 Task: Add an event with the title Performance Improvement Plan Progress Check, date '2024/04/14', time 8:50 AM to 10:50 AMand add a description: During the Quality Assurance Check, a dedicated team or quality assurance professionals will conduct a comprehensive assessment of the project against predetermined quality criteria. The team will review various aspects, including project documentation, processes, methodologies, and actual deliverables, to ensure they meet the defined quality standards.Select event color  Banana . Add location for the event as: Johannesburg, South Africa, logged in from the account softage.4@softage.netand send the event invitation to softage.5@softage.net and softage.6@softage.net. Set a reminder for the event Daily
Action: Mouse moved to (75, 110)
Screenshot: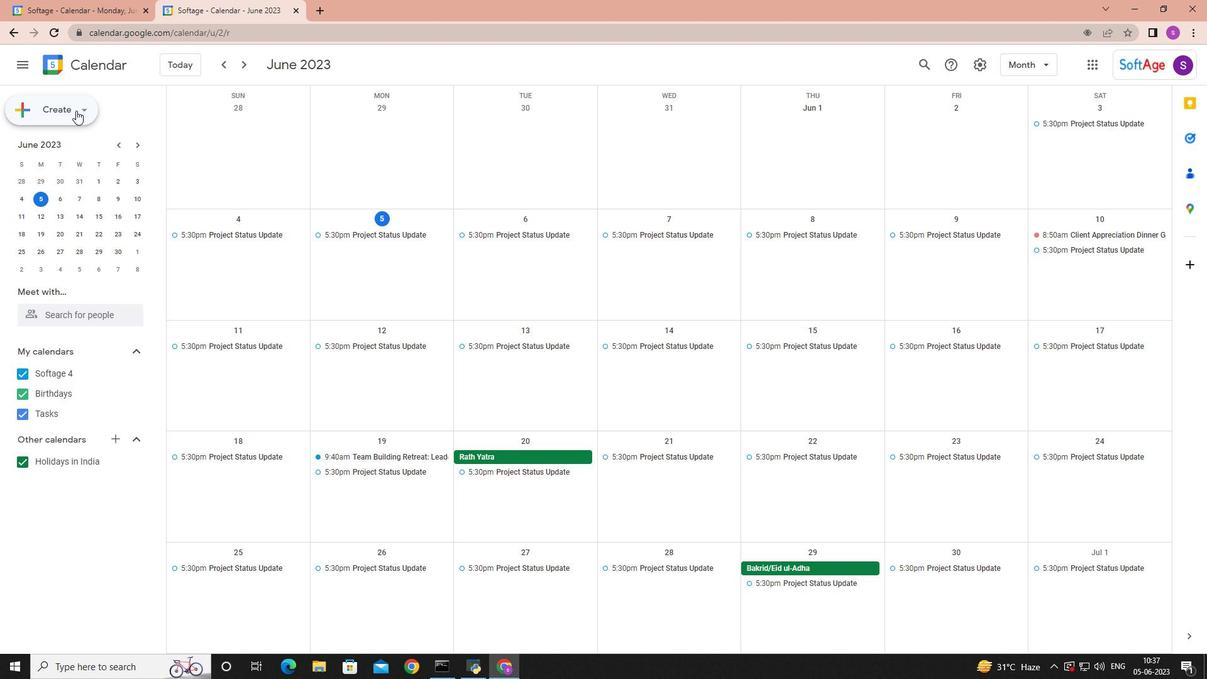 
Action: Mouse pressed left at (75, 110)
Screenshot: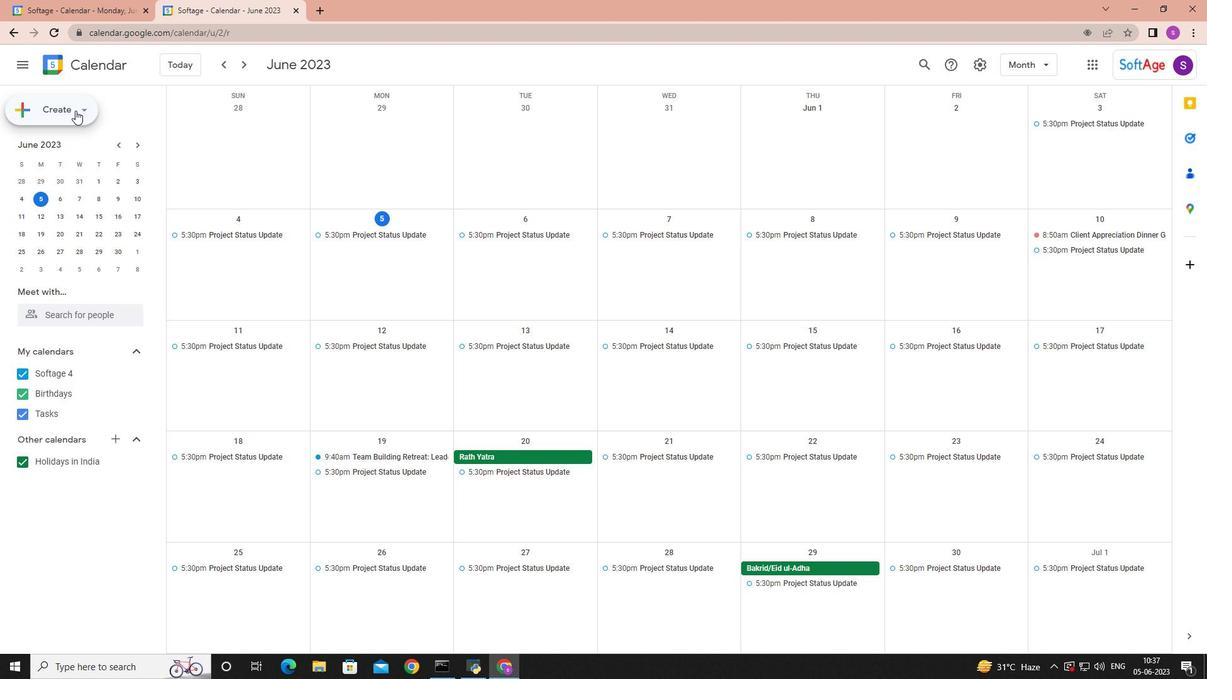 
Action: Mouse moved to (67, 137)
Screenshot: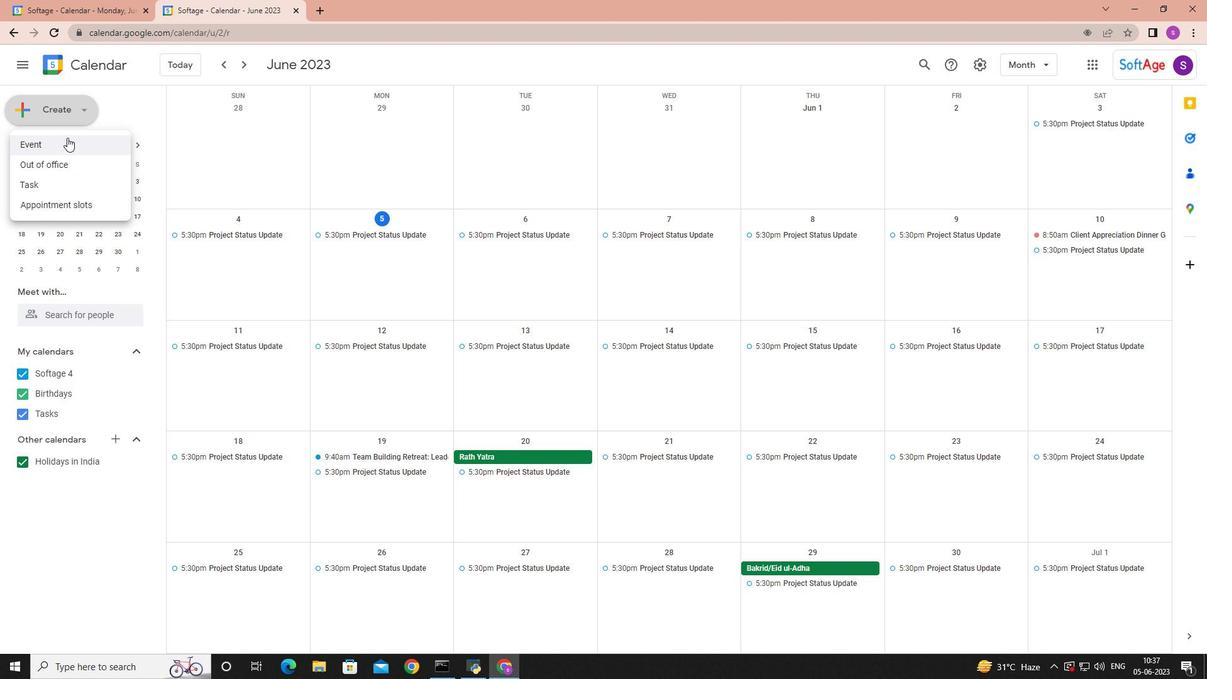 
Action: Mouse pressed left at (67, 137)
Screenshot: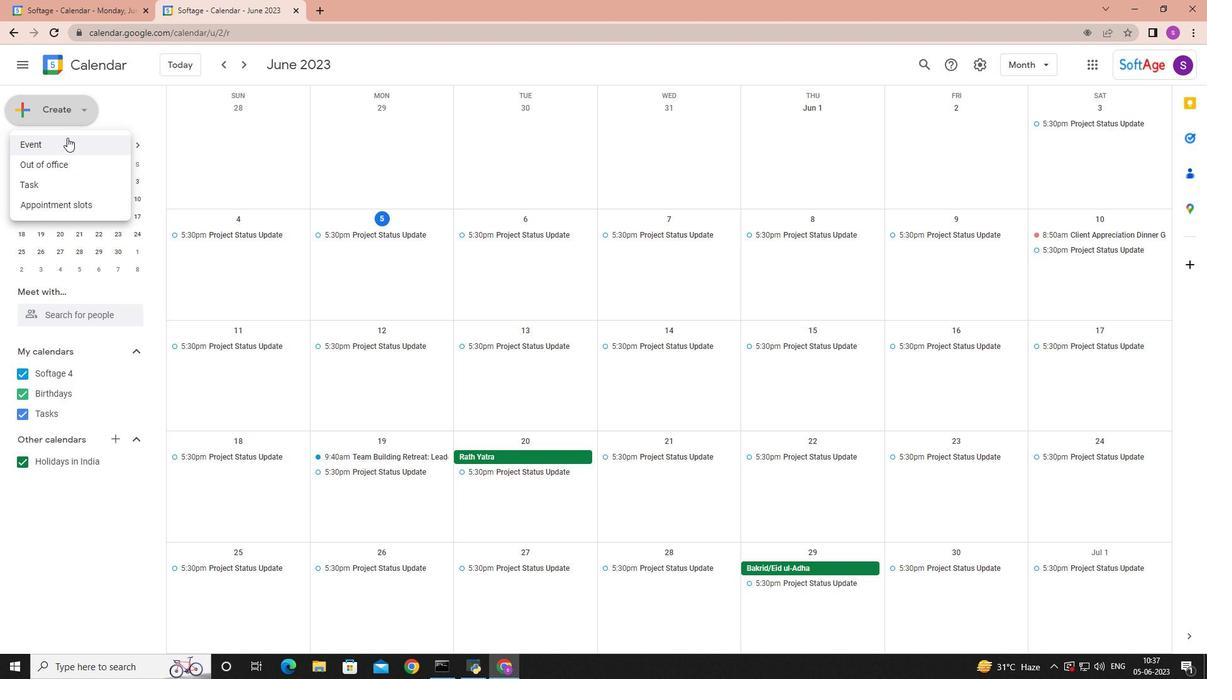 
Action: Mouse moved to (203, 491)
Screenshot: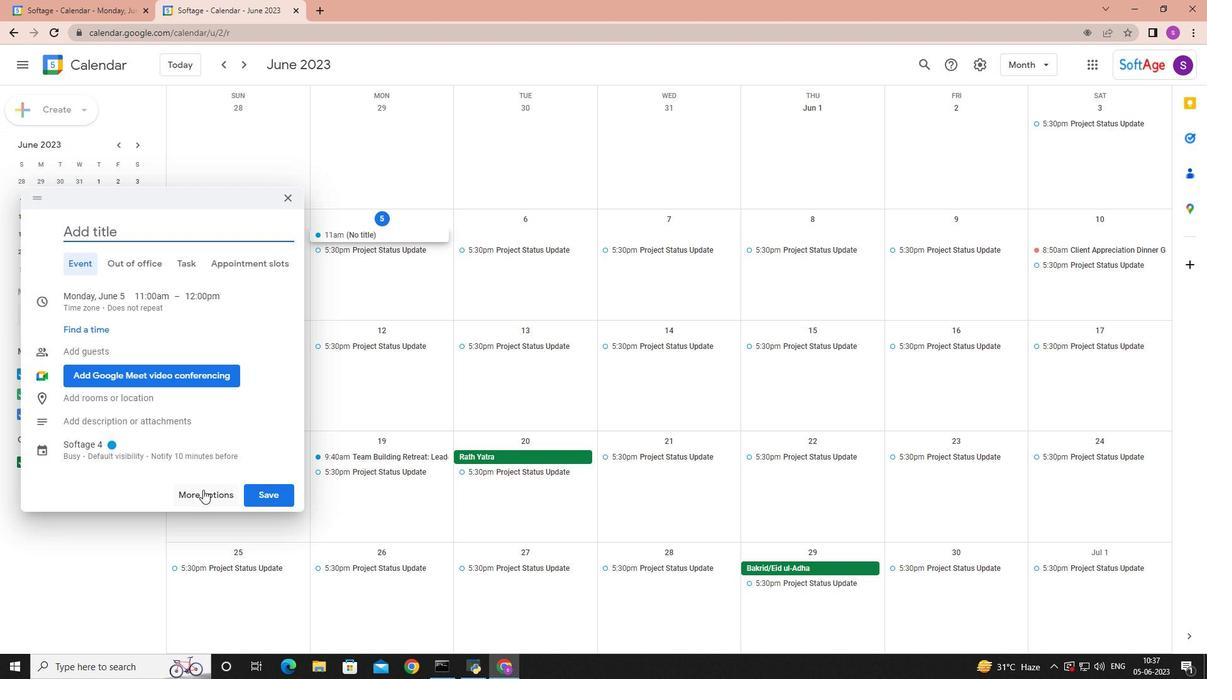 
Action: Mouse pressed left at (203, 491)
Screenshot: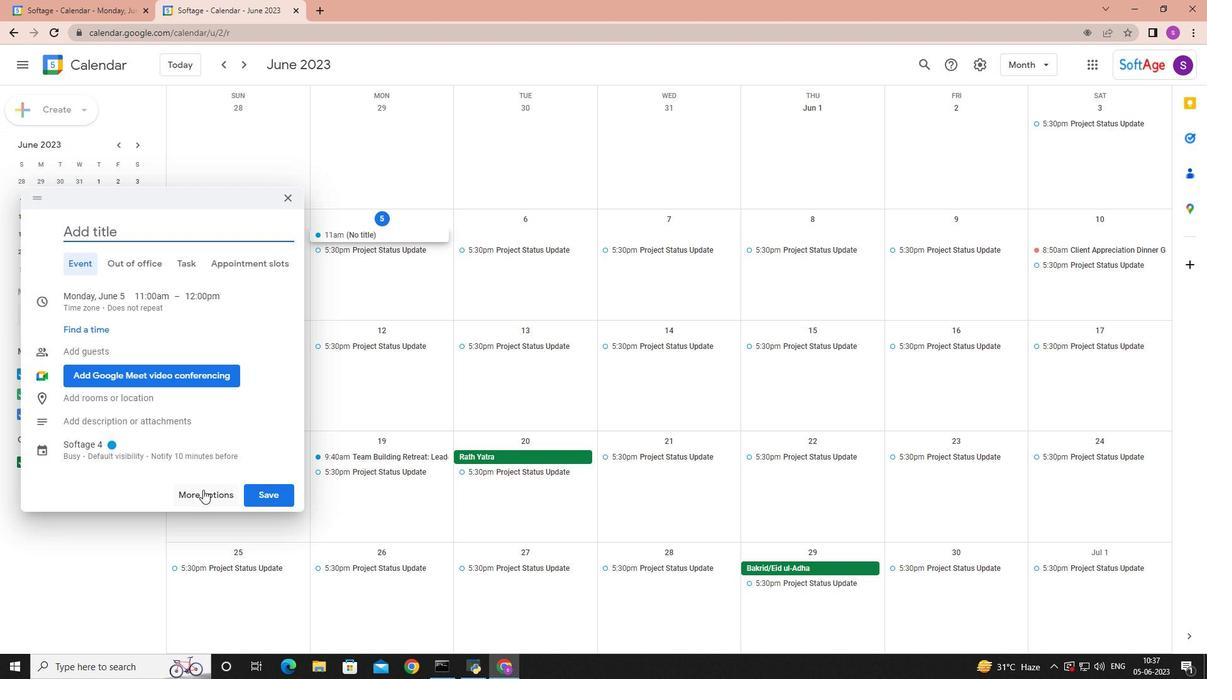 
Action: Mouse moved to (200, 491)
Screenshot: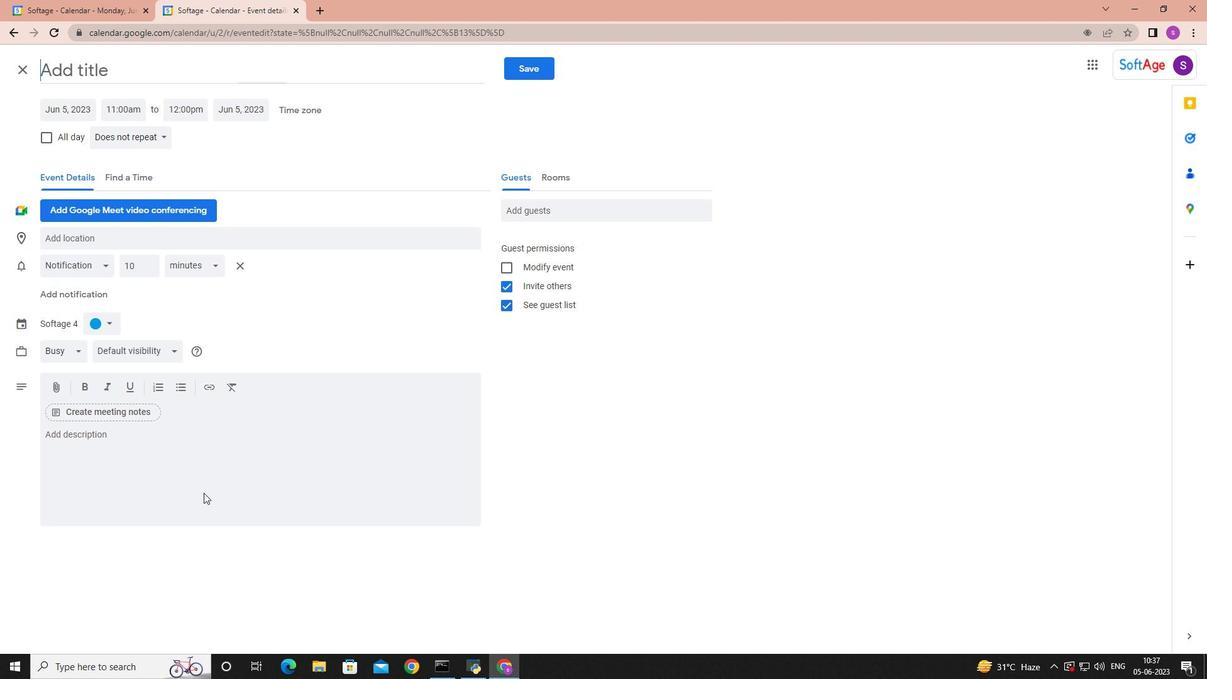 
Action: Key pressed <Key.shift>Performance<Key.space><Key.shift>Improvement<Key.space><Key.shift>Olan<Key.space><Key.backspace><Key.backspace><Key.backspace><Key.backspace><Key.backspace><Key.shift>Plan<Key.space><Key.shift>Progress<Key.space><Key.shift>Check
Screenshot: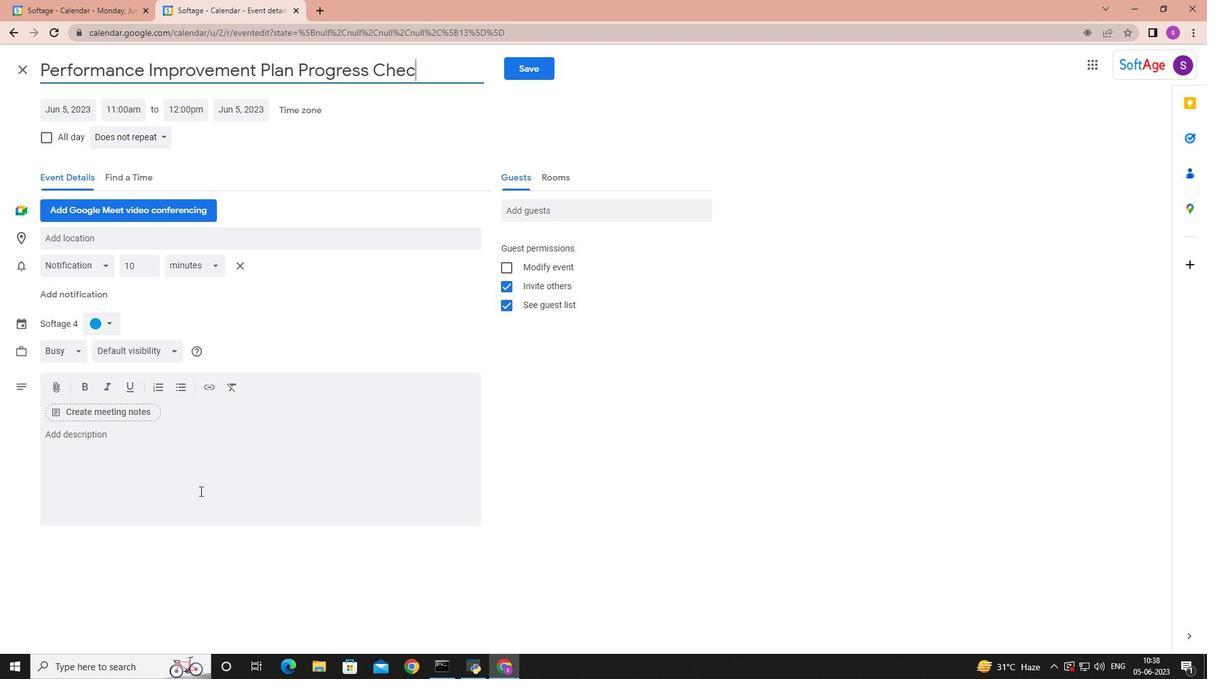 
Action: Mouse moved to (73, 110)
Screenshot: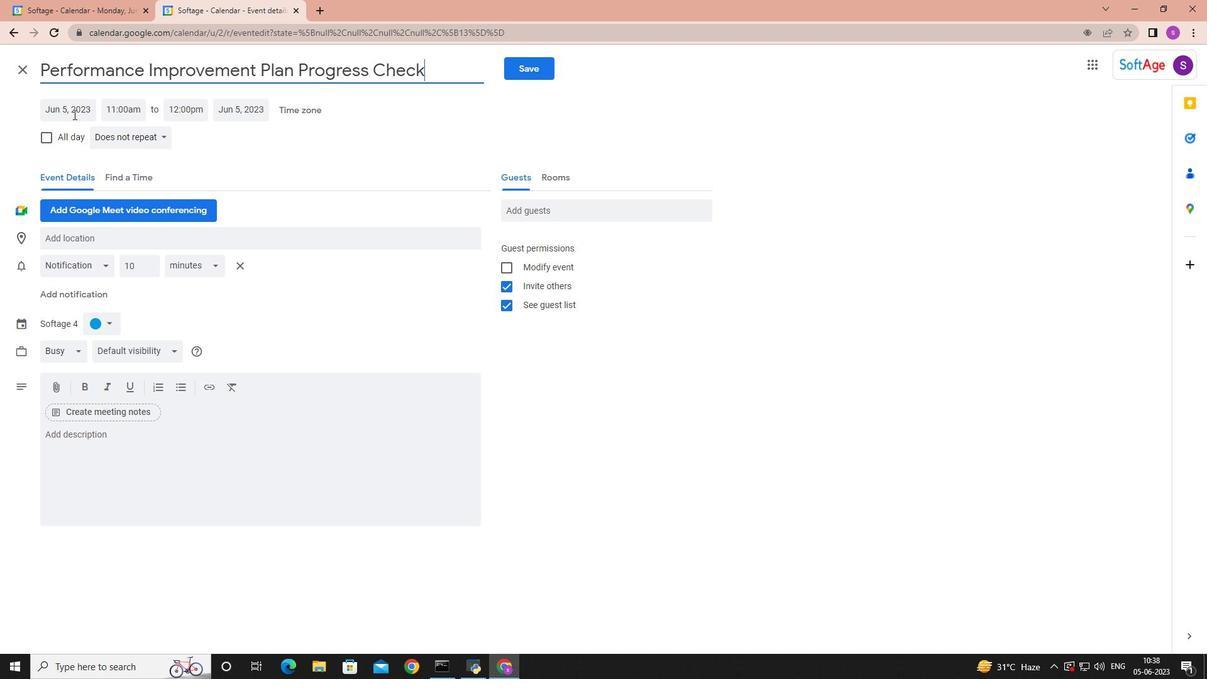 
Action: Mouse pressed left at (73, 110)
Screenshot: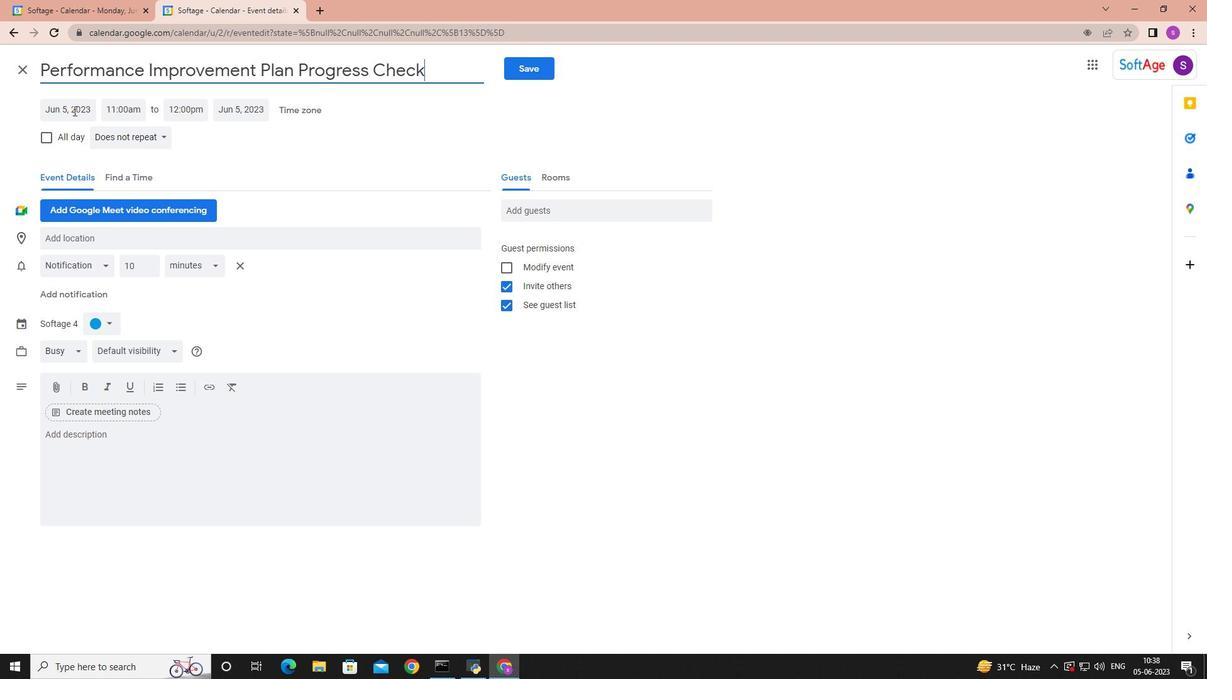 
Action: Mouse moved to (201, 135)
Screenshot: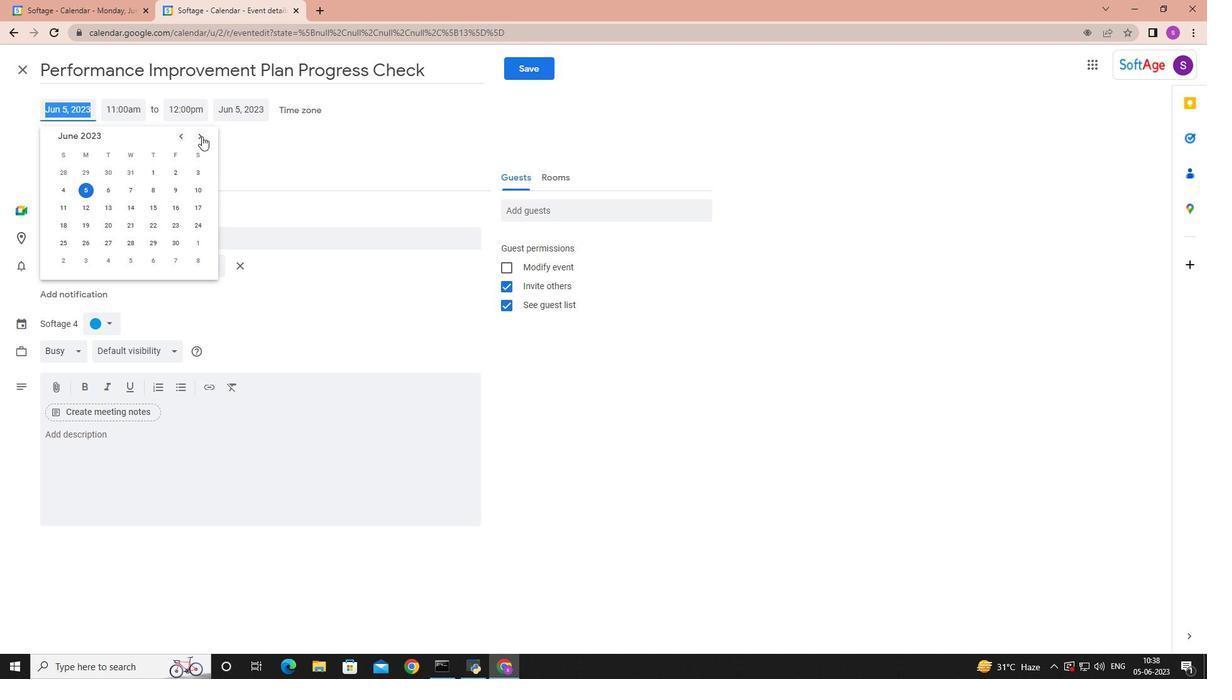 
Action: Mouse pressed left at (201, 135)
Screenshot: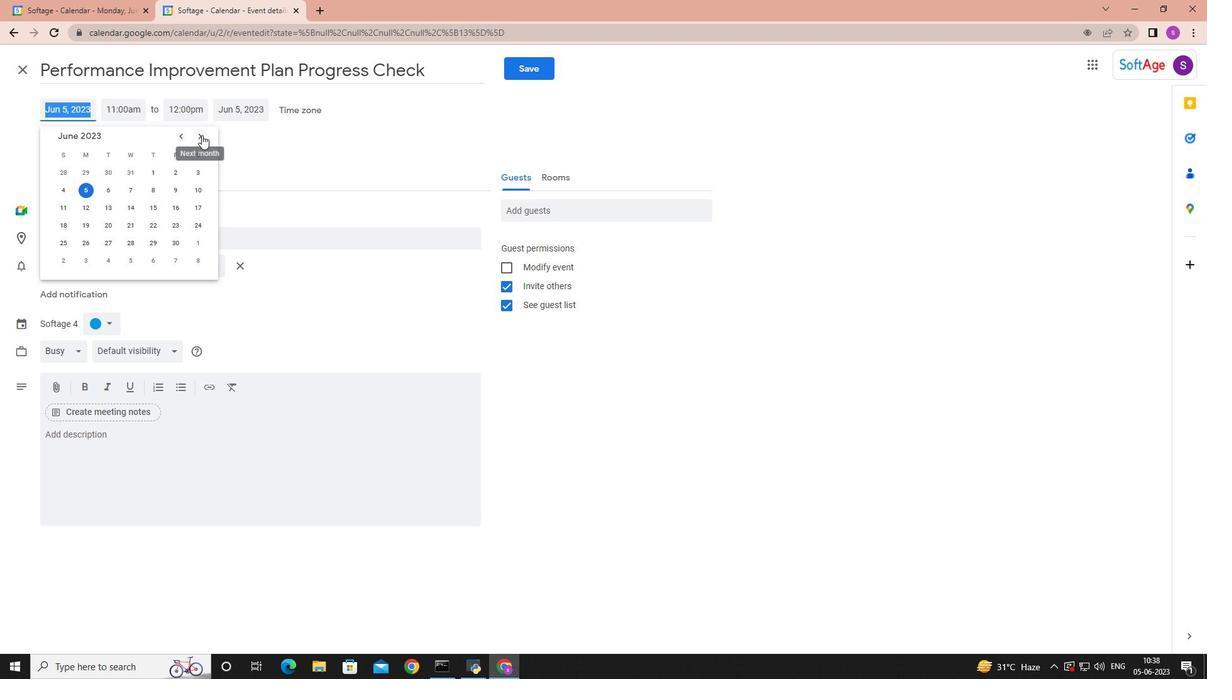 
Action: Mouse moved to (206, 131)
Screenshot: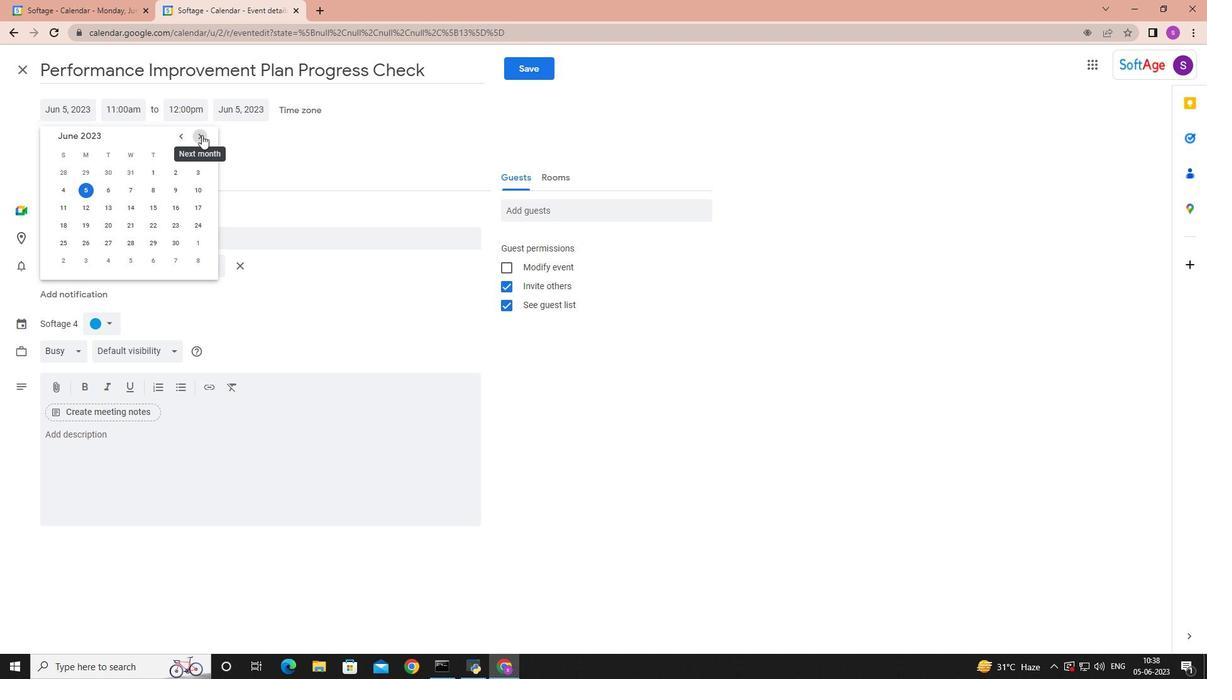 
Action: Mouse pressed left at (206, 131)
Screenshot: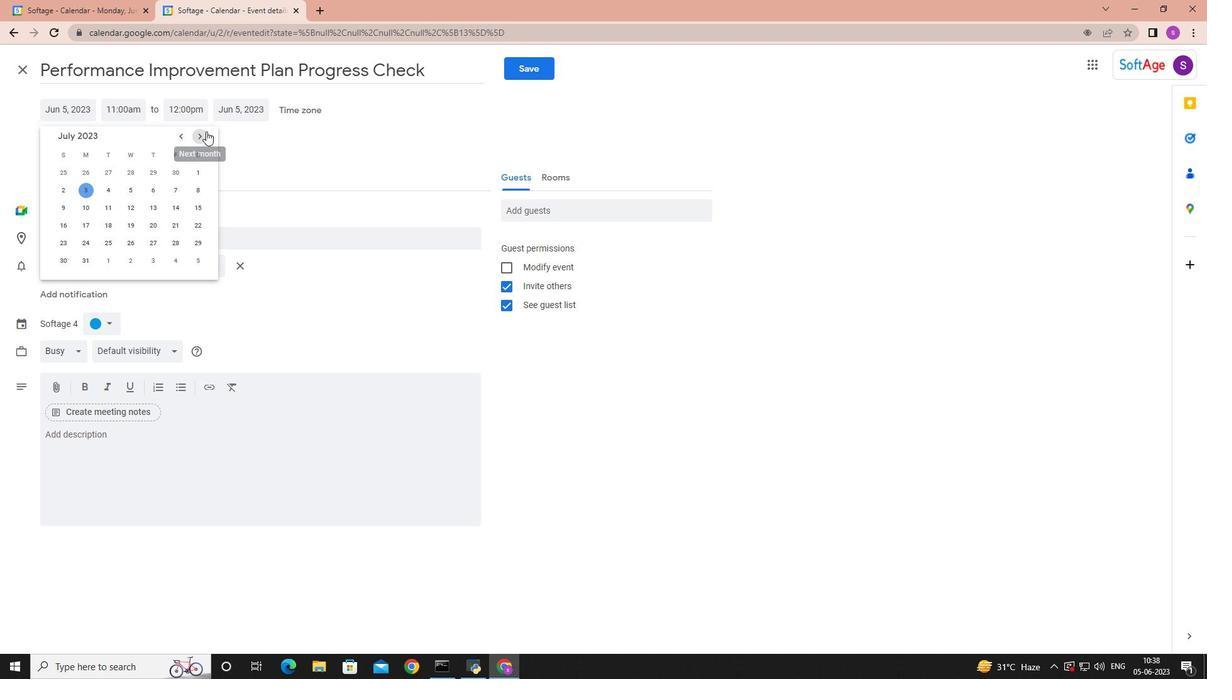 
Action: Mouse pressed left at (206, 131)
Screenshot: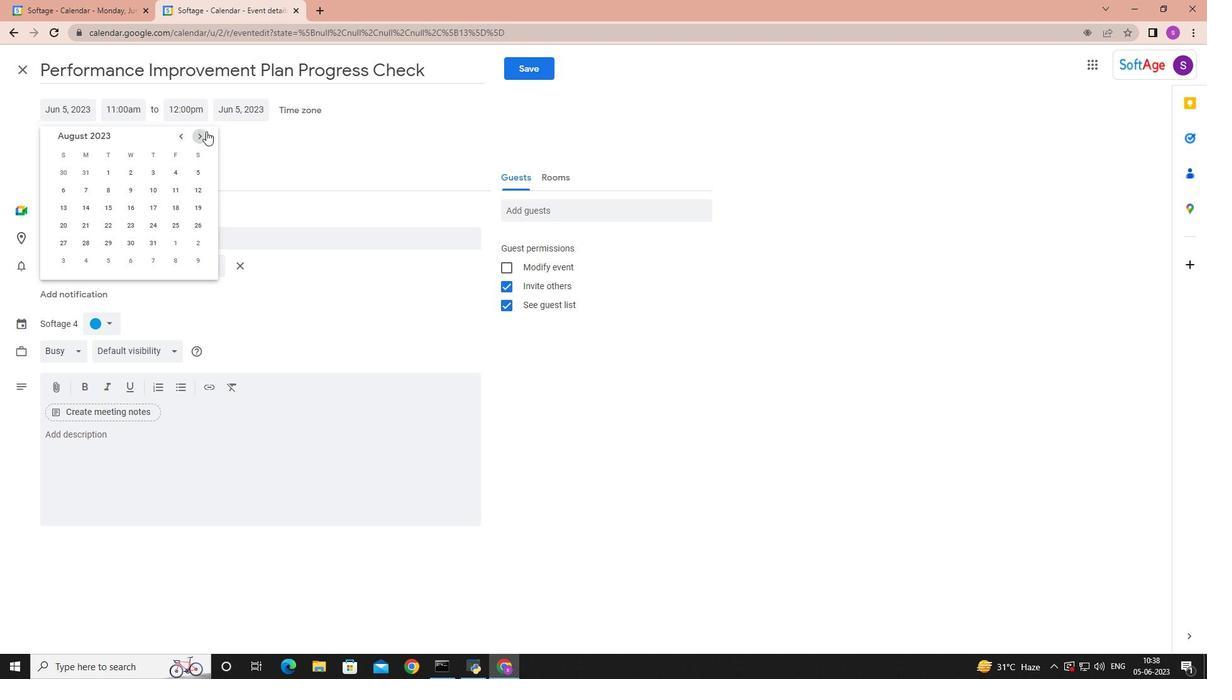 
Action: Mouse moved to (208, 131)
Screenshot: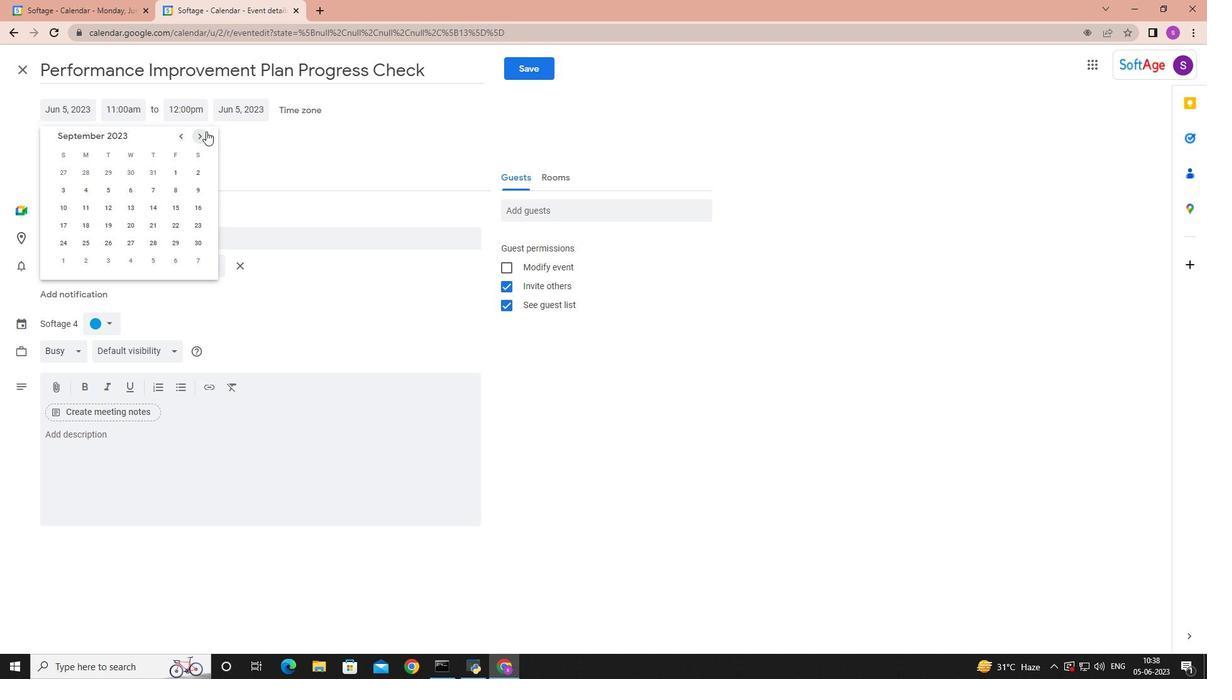 
Action: Mouse pressed left at (208, 131)
Screenshot: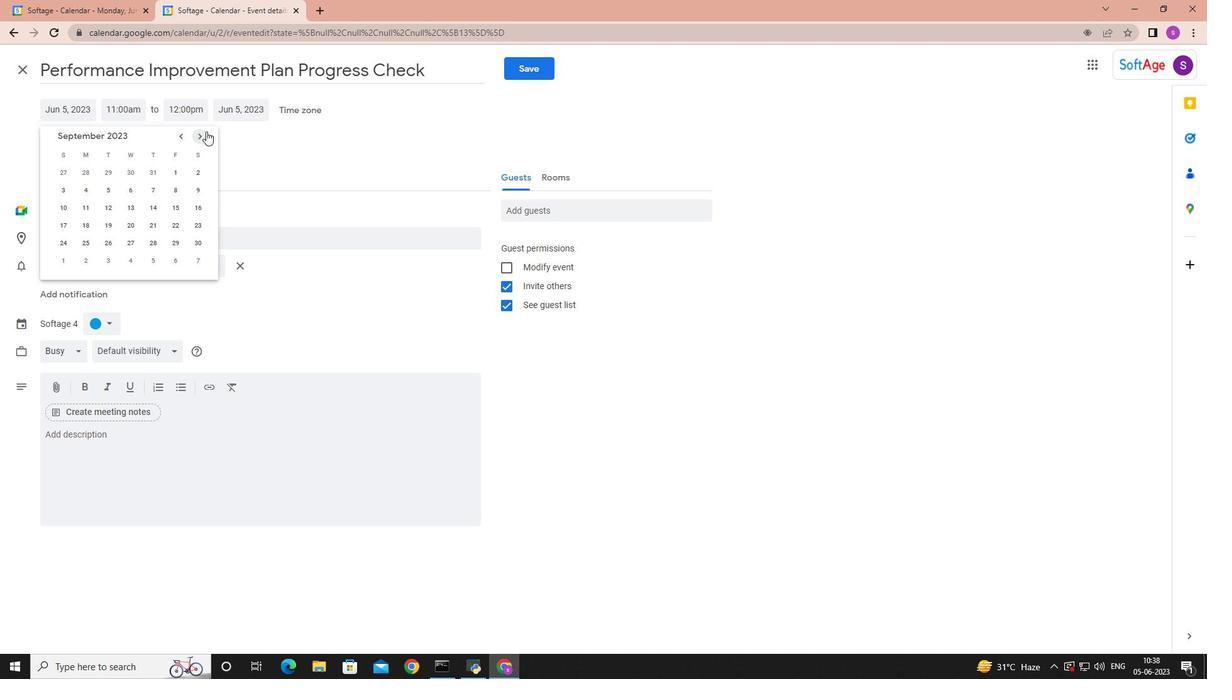 
Action: Mouse moved to (208, 132)
Screenshot: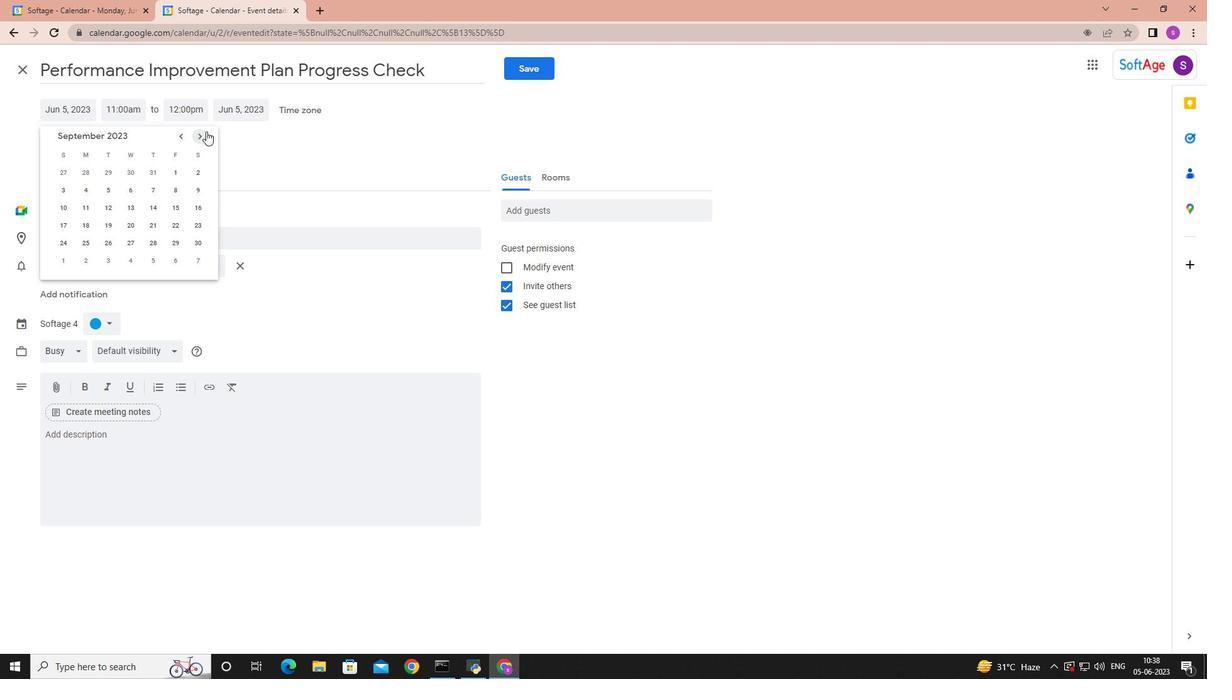 
Action: Mouse pressed left at (208, 132)
Screenshot: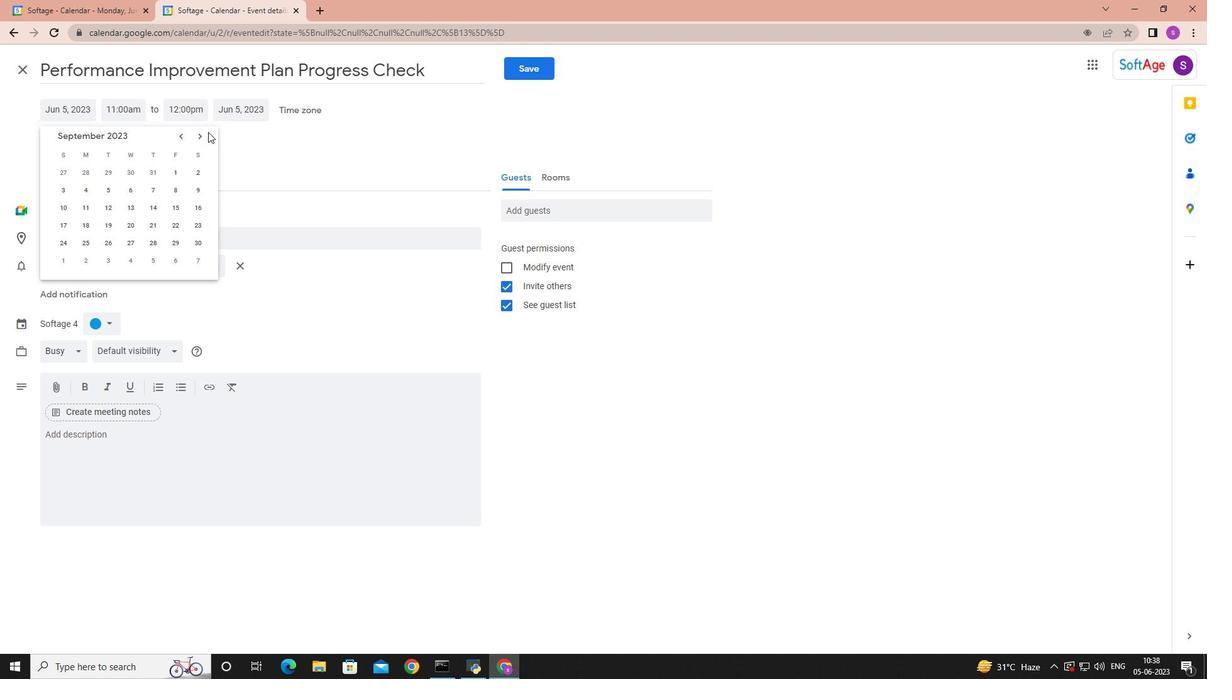 
Action: Mouse moved to (205, 138)
Screenshot: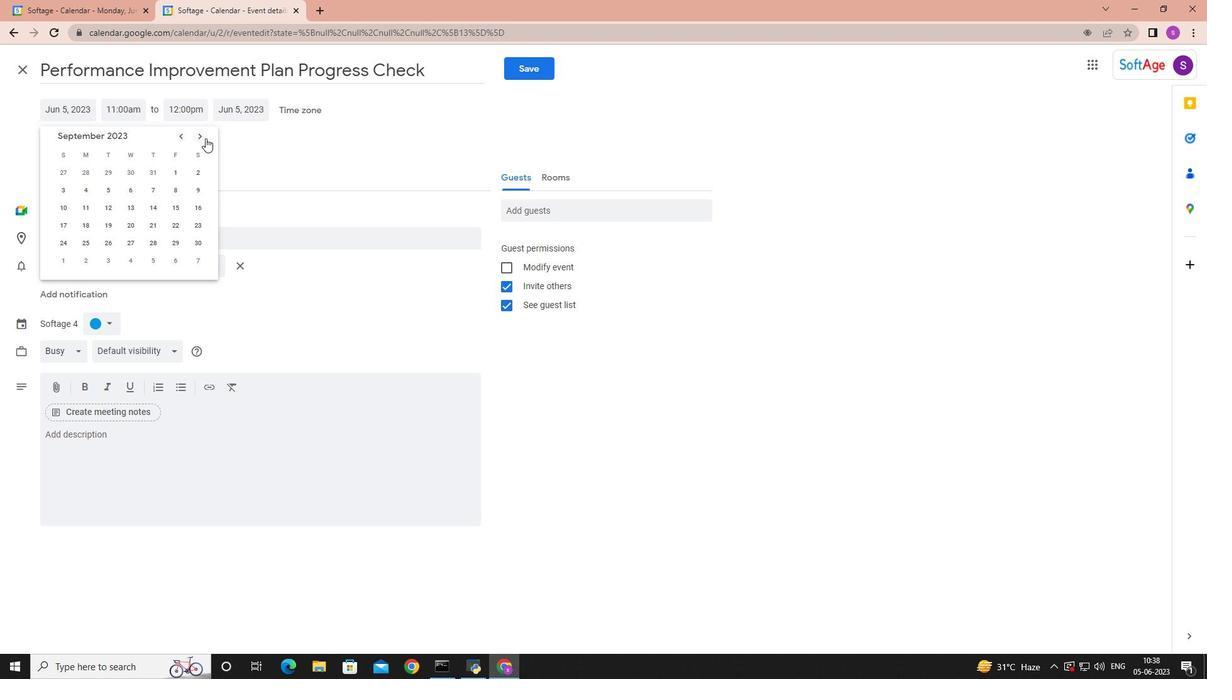 
Action: Mouse pressed left at (205, 138)
Screenshot: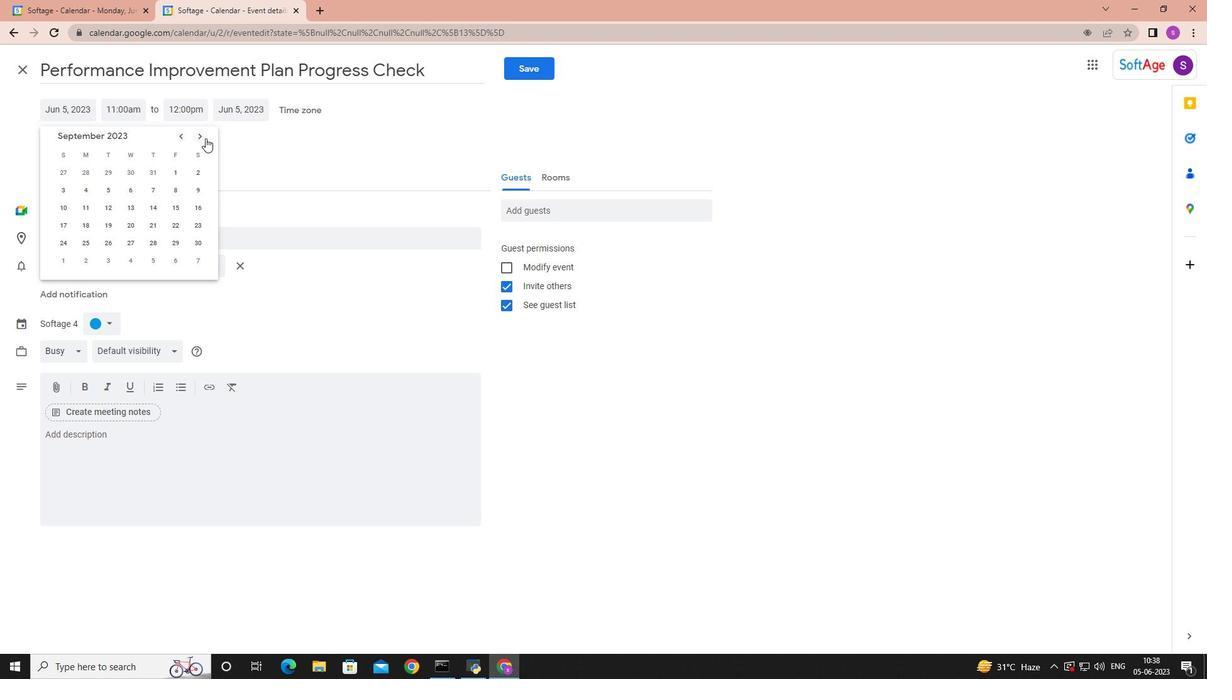 
Action: Mouse moved to (200, 139)
Screenshot: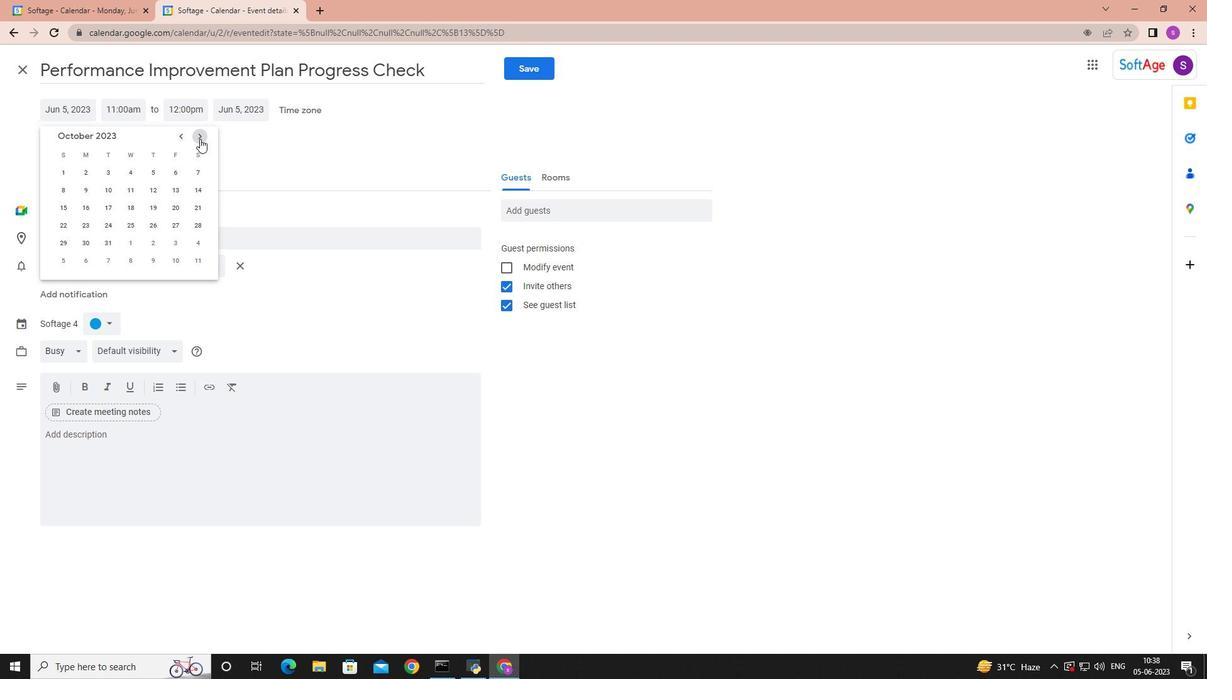 
Action: Mouse pressed left at (200, 139)
Screenshot: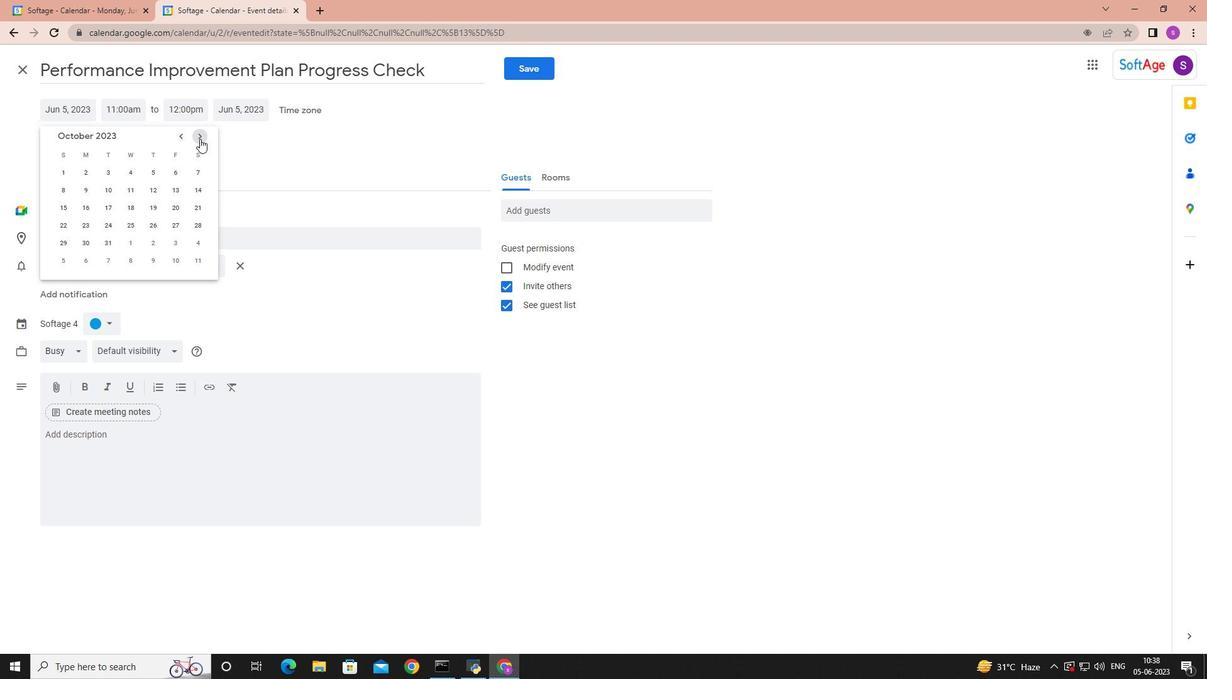 
Action: Mouse moved to (200, 139)
Screenshot: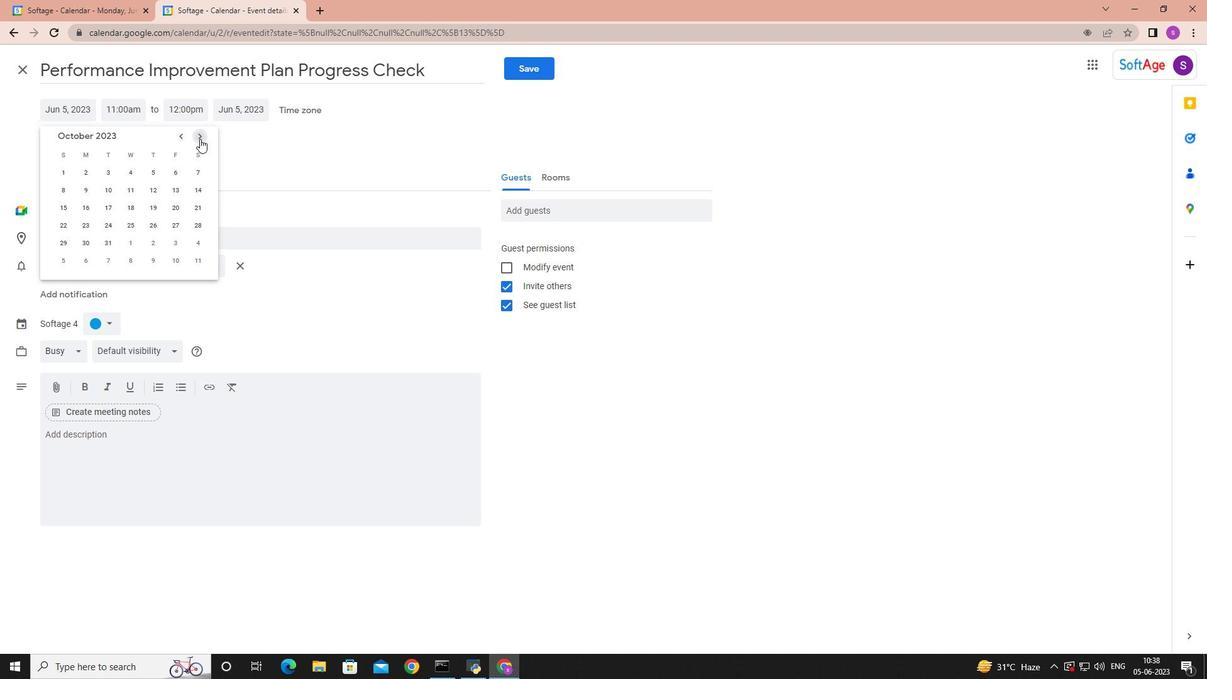 
Action: Mouse pressed left at (200, 139)
Screenshot: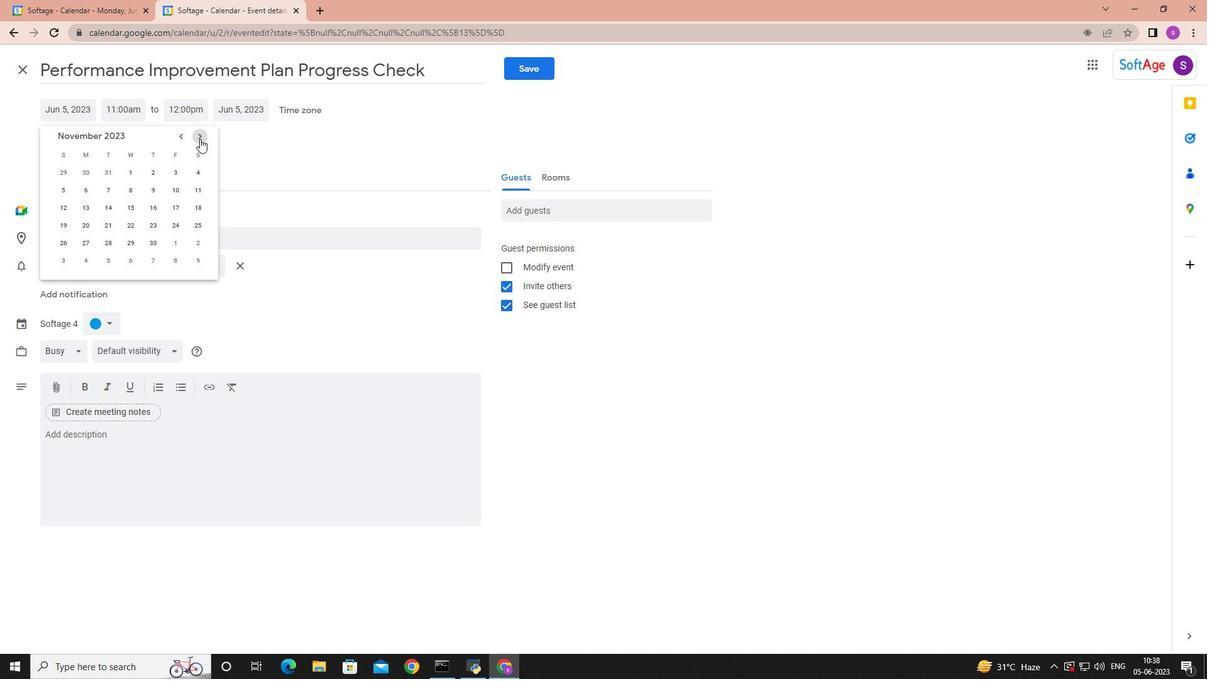 
Action: Mouse pressed left at (200, 139)
Screenshot: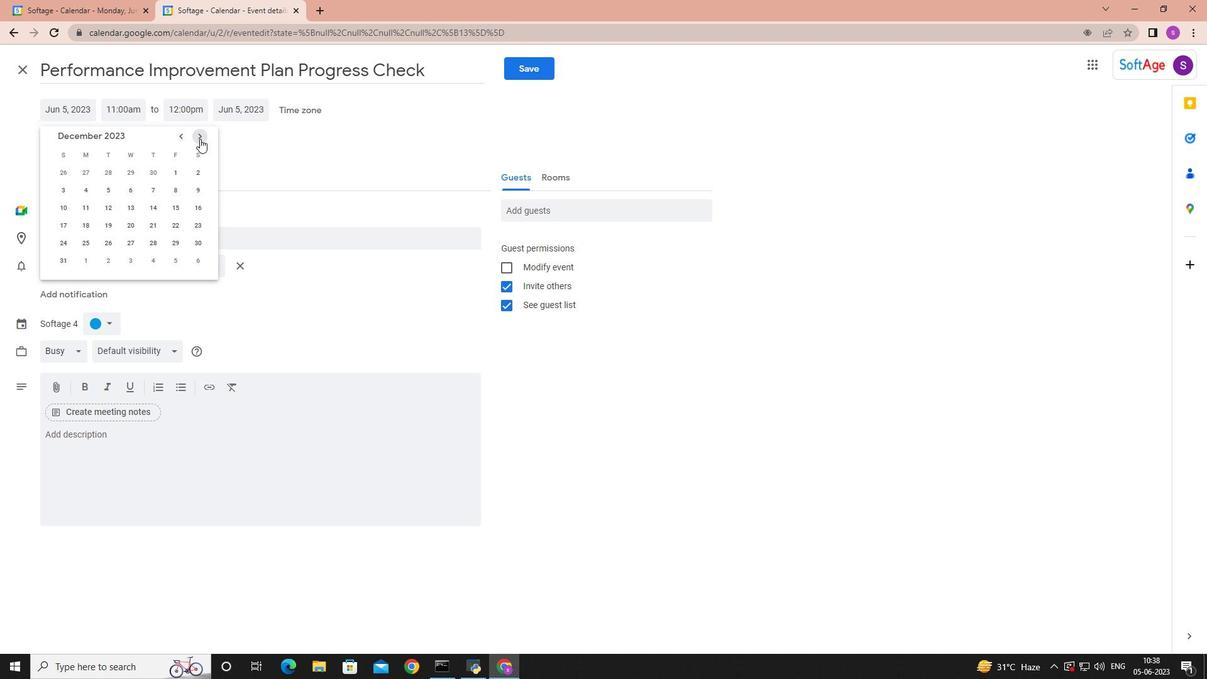 
Action: Mouse moved to (200, 139)
Screenshot: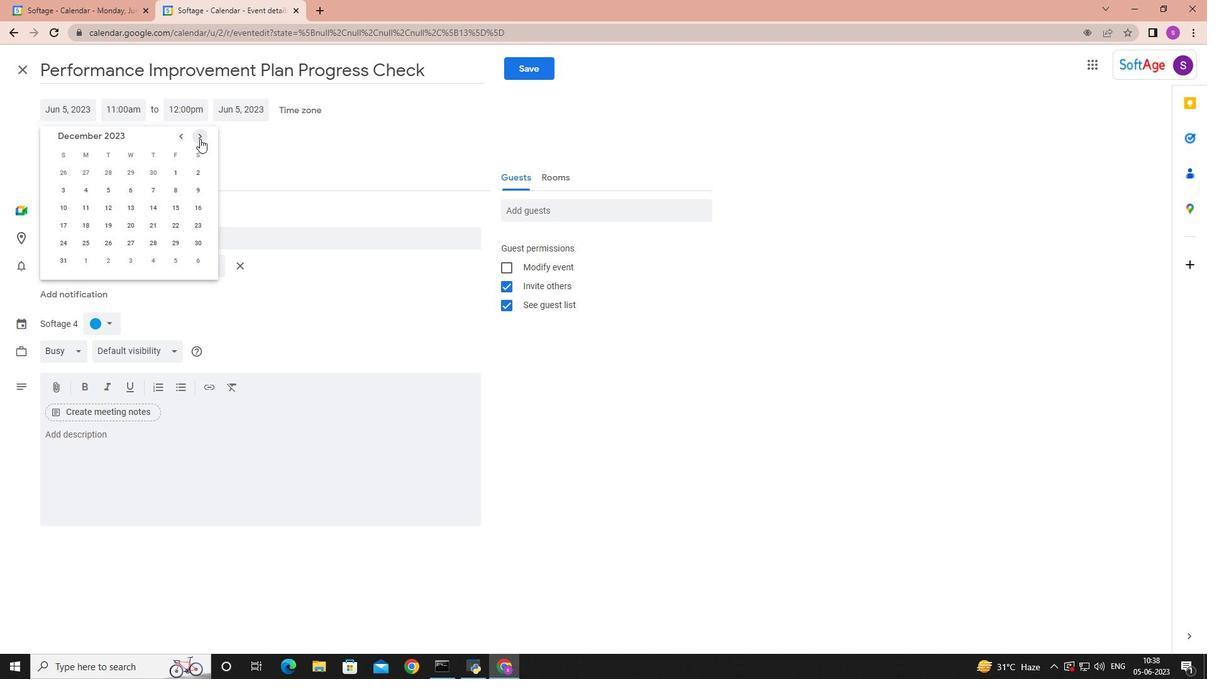 
Action: Mouse pressed left at (200, 139)
Screenshot: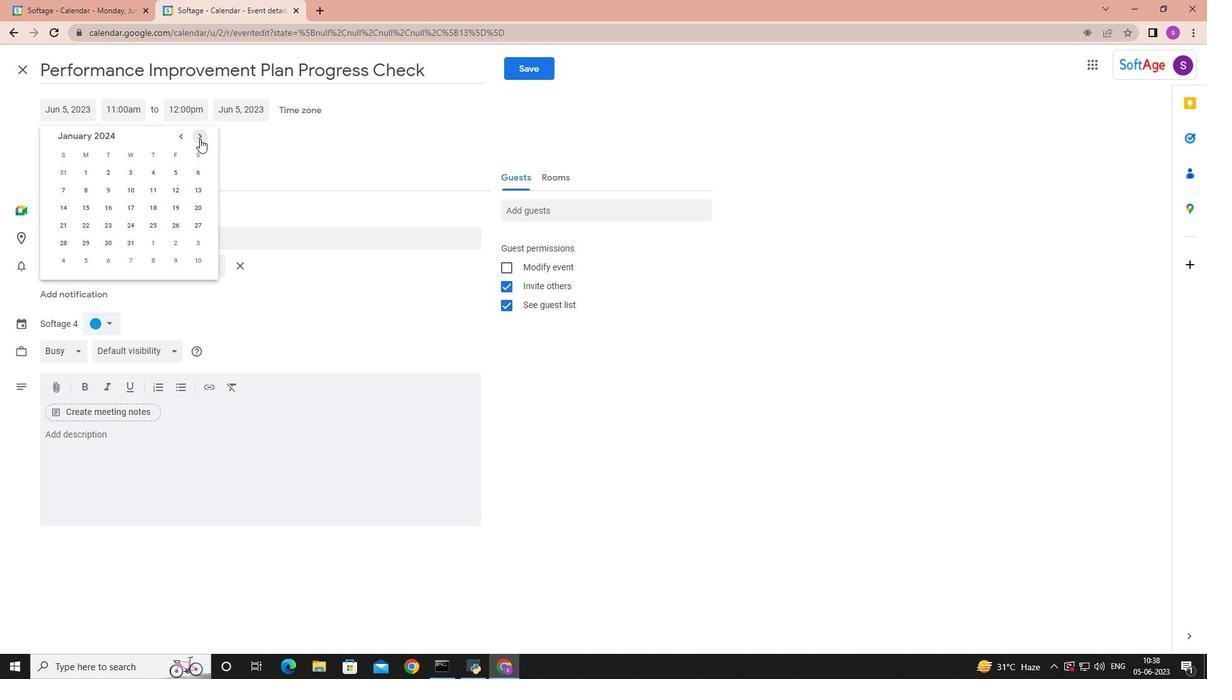 
Action: Mouse moved to (200, 139)
Screenshot: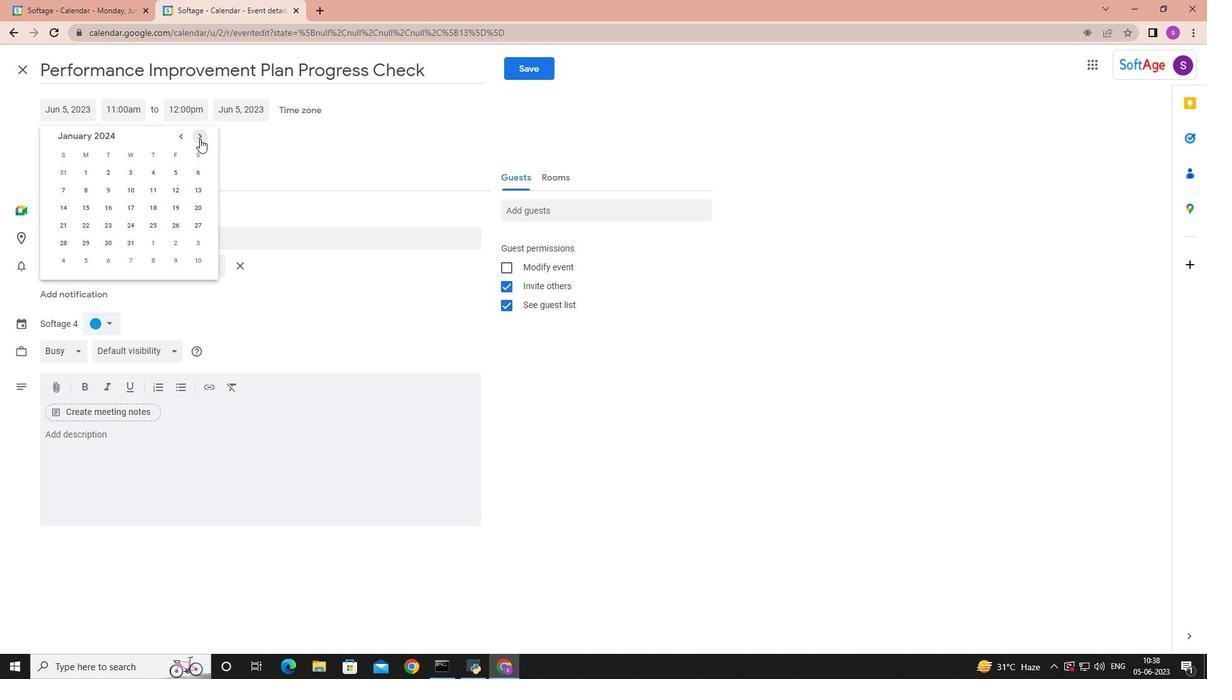 
Action: Mouse pressed left at (200, 139)
Screenshot: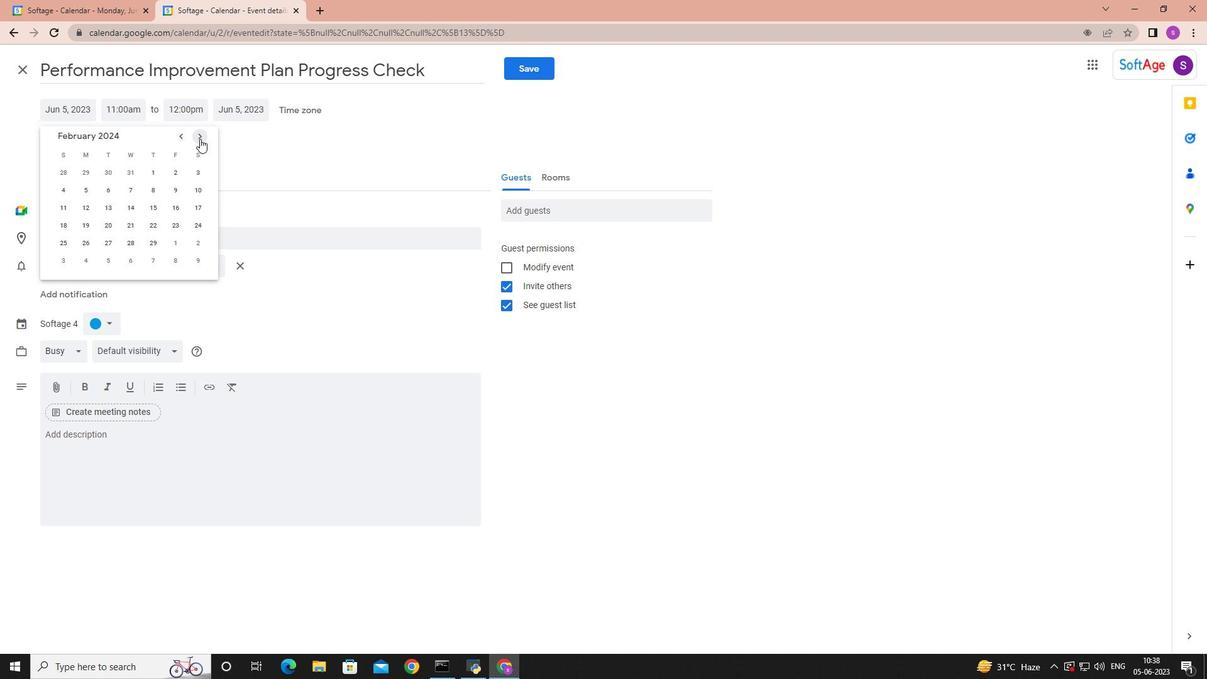 
Action: Mouse pressed left at (200, 139)
Screenshot: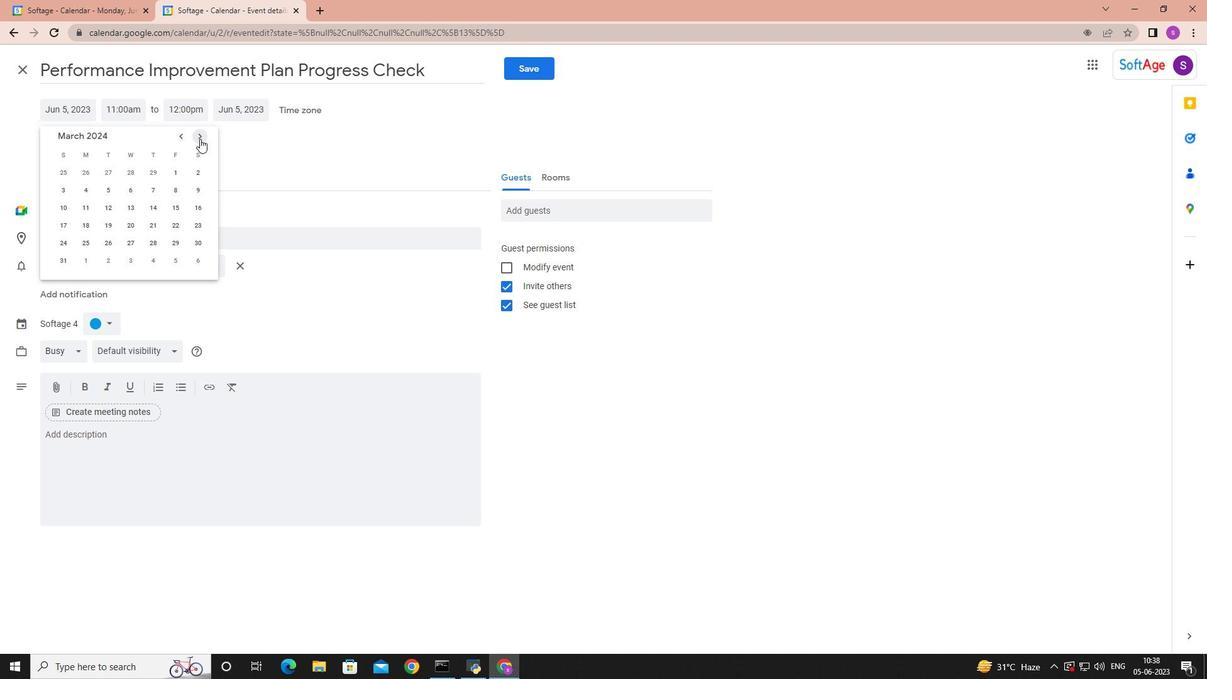 
Action: Mouse moved to (62, 205)
Screenshot: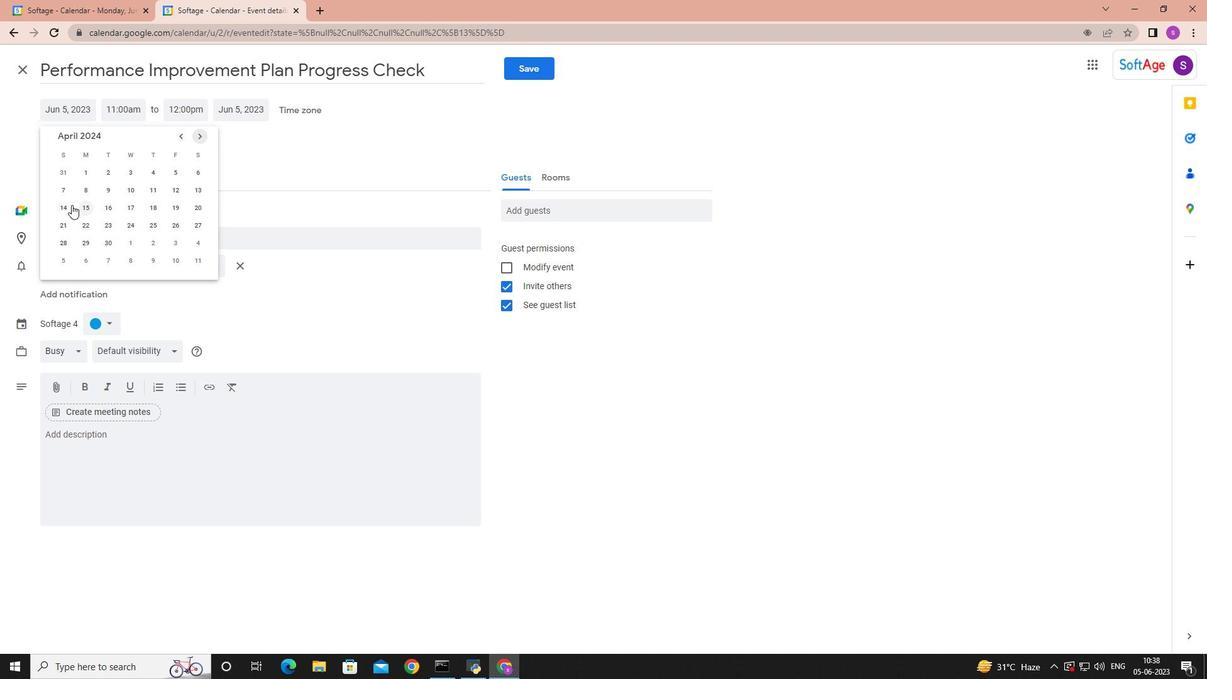 
Action: Mouse pressed left at (62, 205)
Screenshot: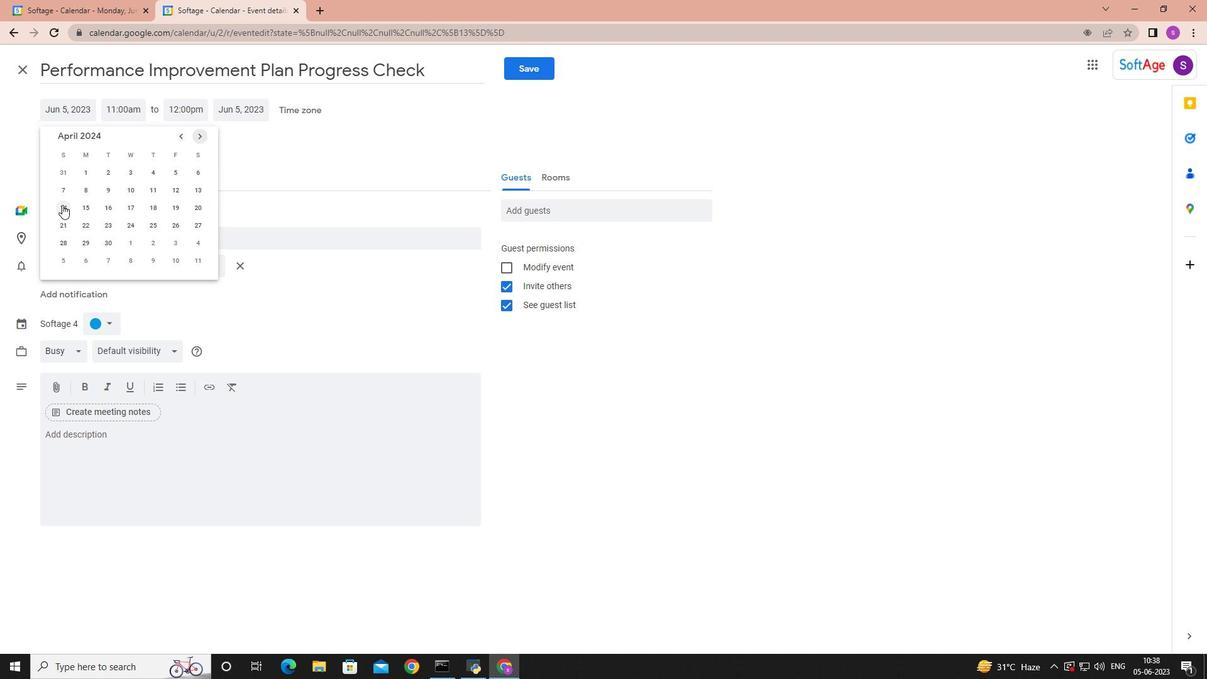 
Action: Mouse moved to (128, 111)
Screenshot: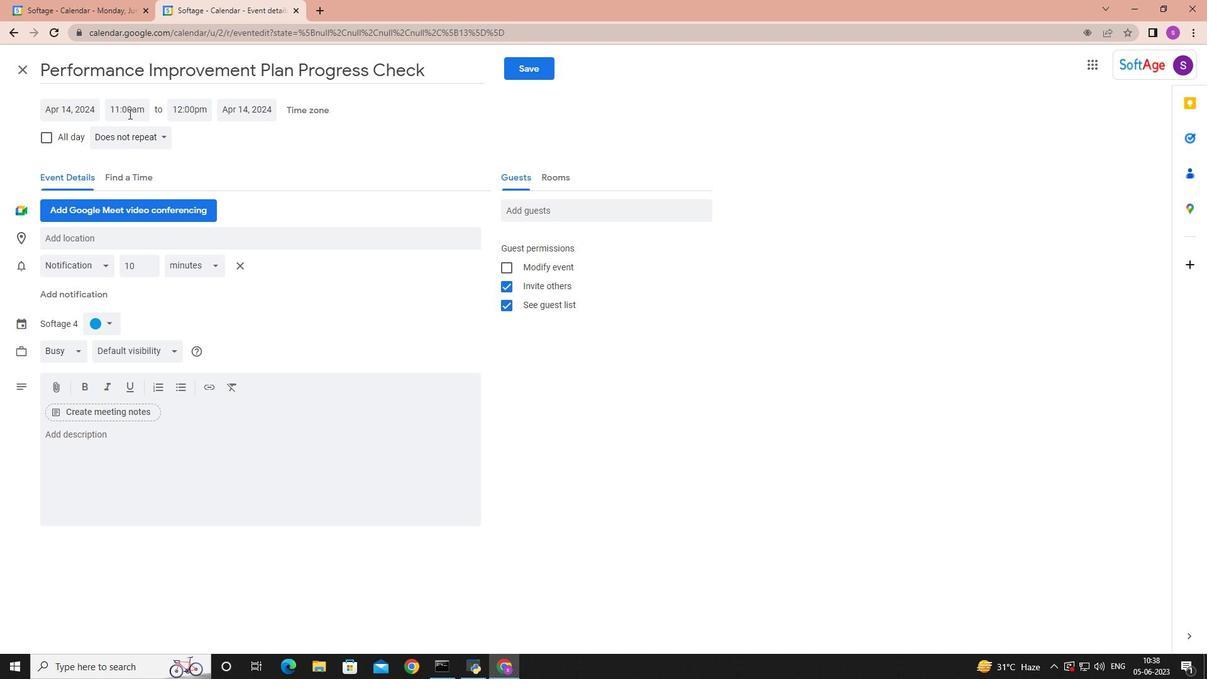 
Action: Mouse pressed left at (128, 111)
Screenshot: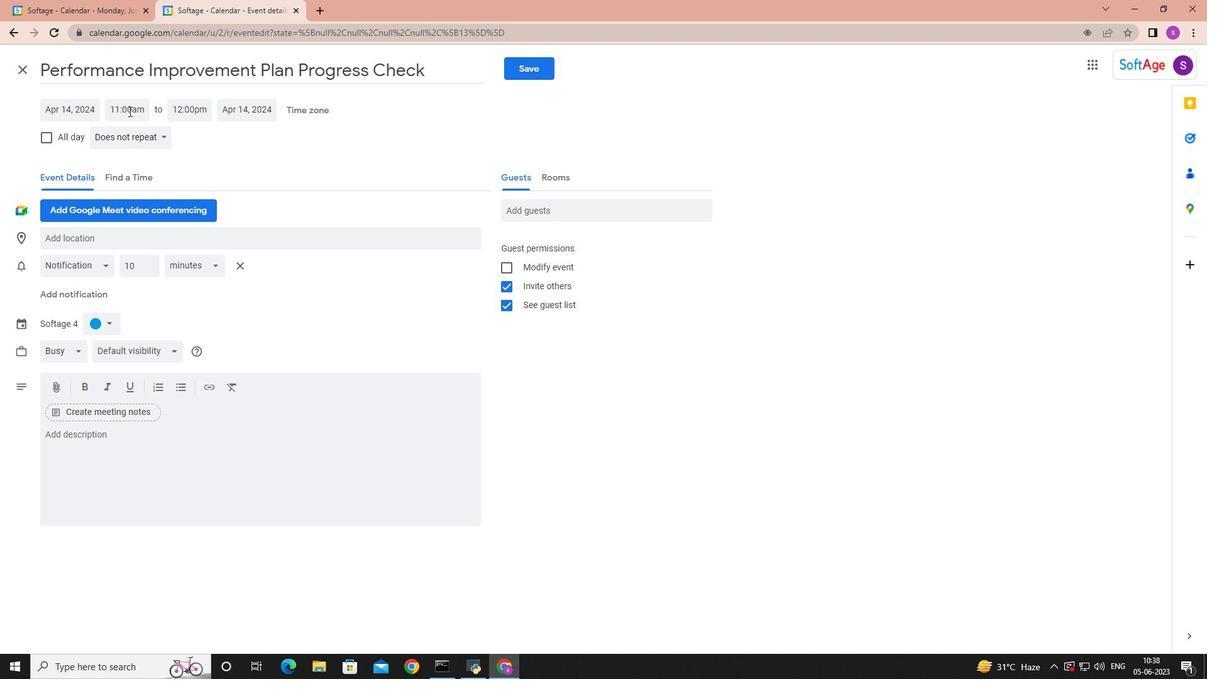 
Action: Mouse moved to (155, 165)
Screenshot: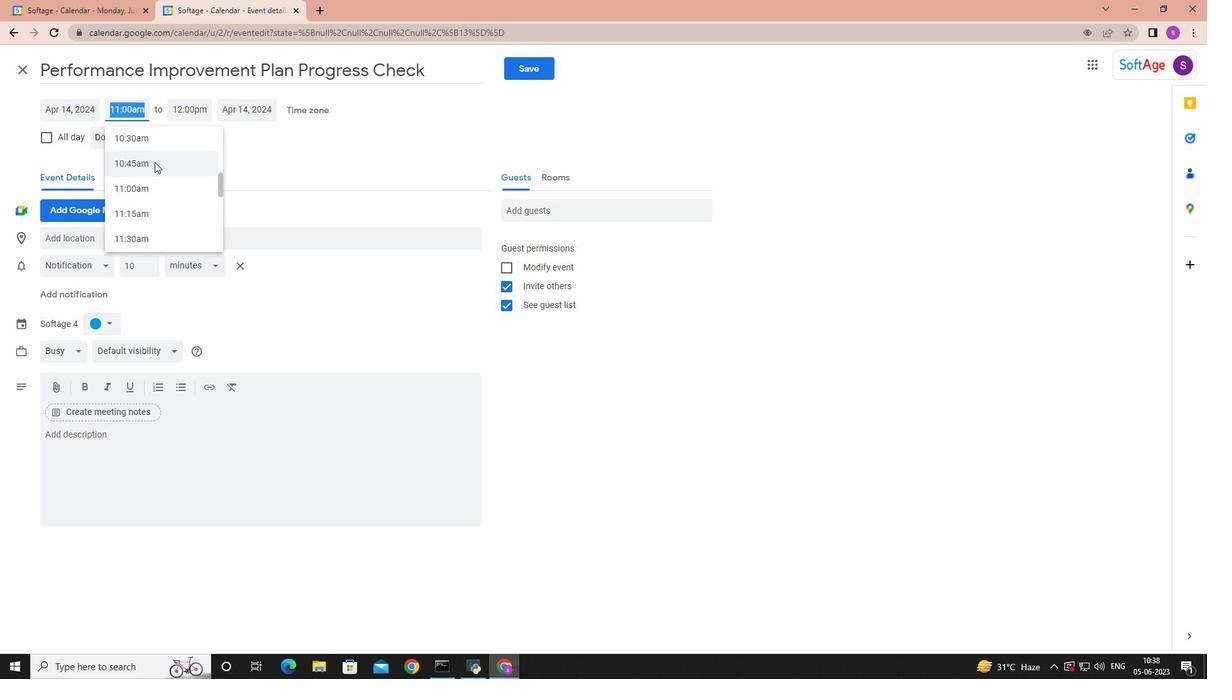 
Action: Mouse scrolled (155, 166) with delta (0, 0)
Screenshot: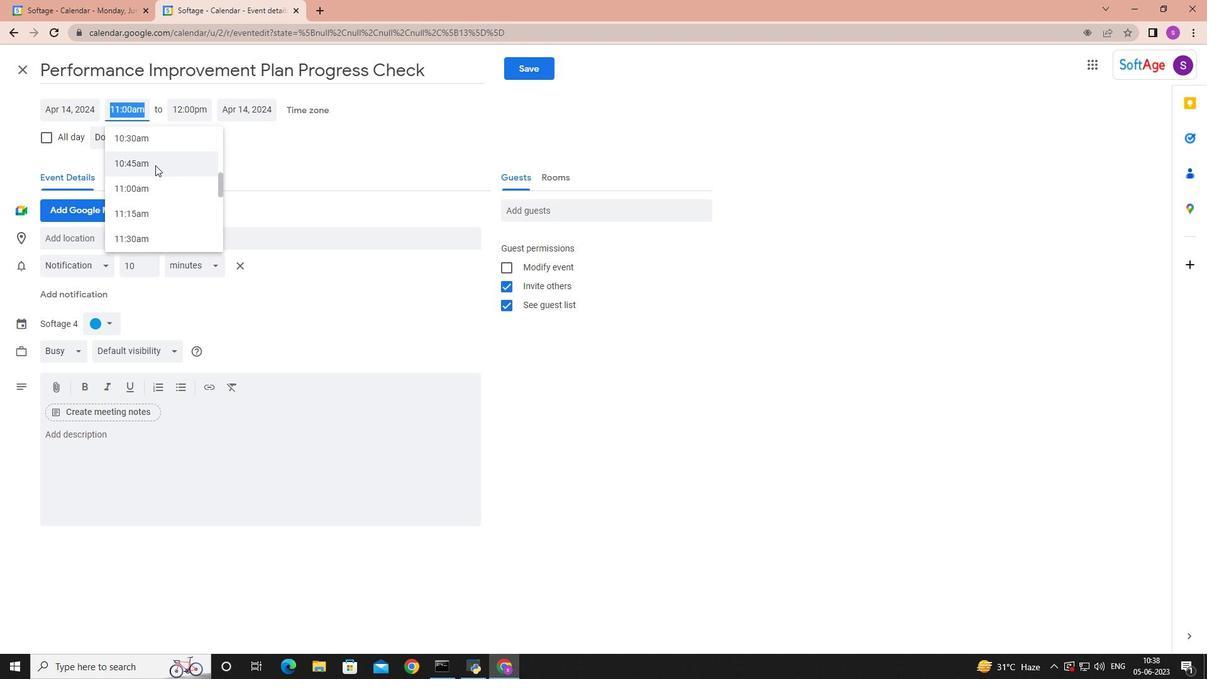 
Action: Mouse scrolled (155, 166) with delta (0, 0)
Screenshot: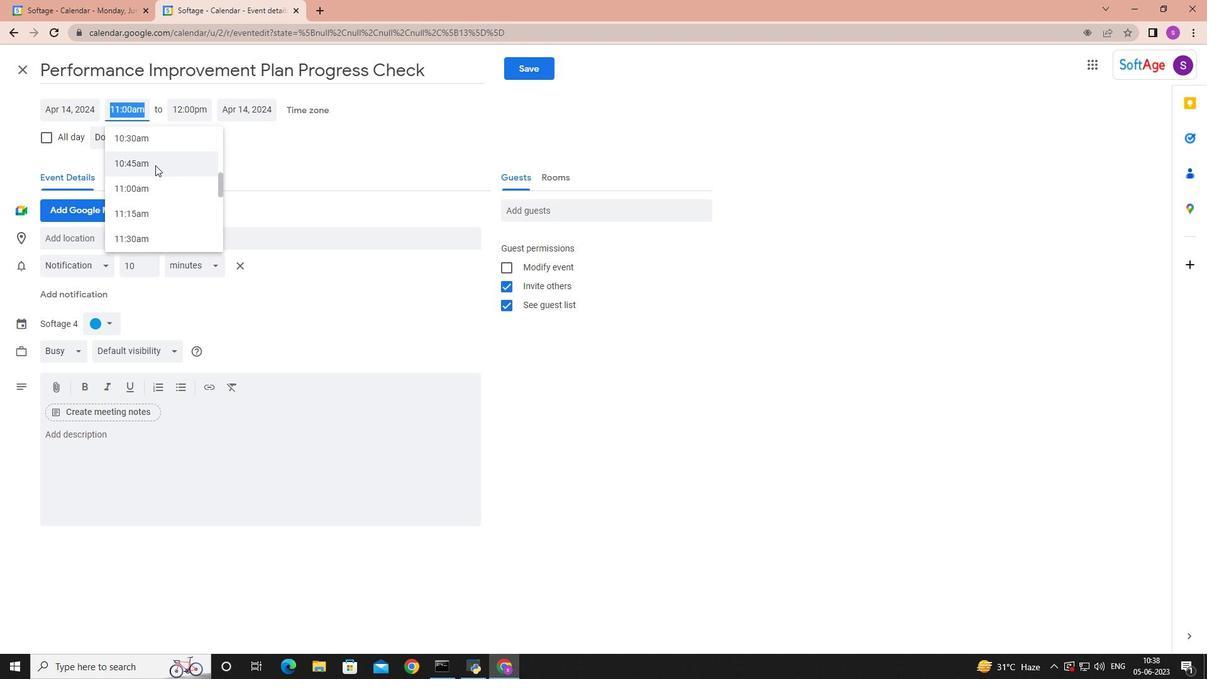 
Action: Mouse scrolled (155, 166) with delta (0, 0)
Screenshot: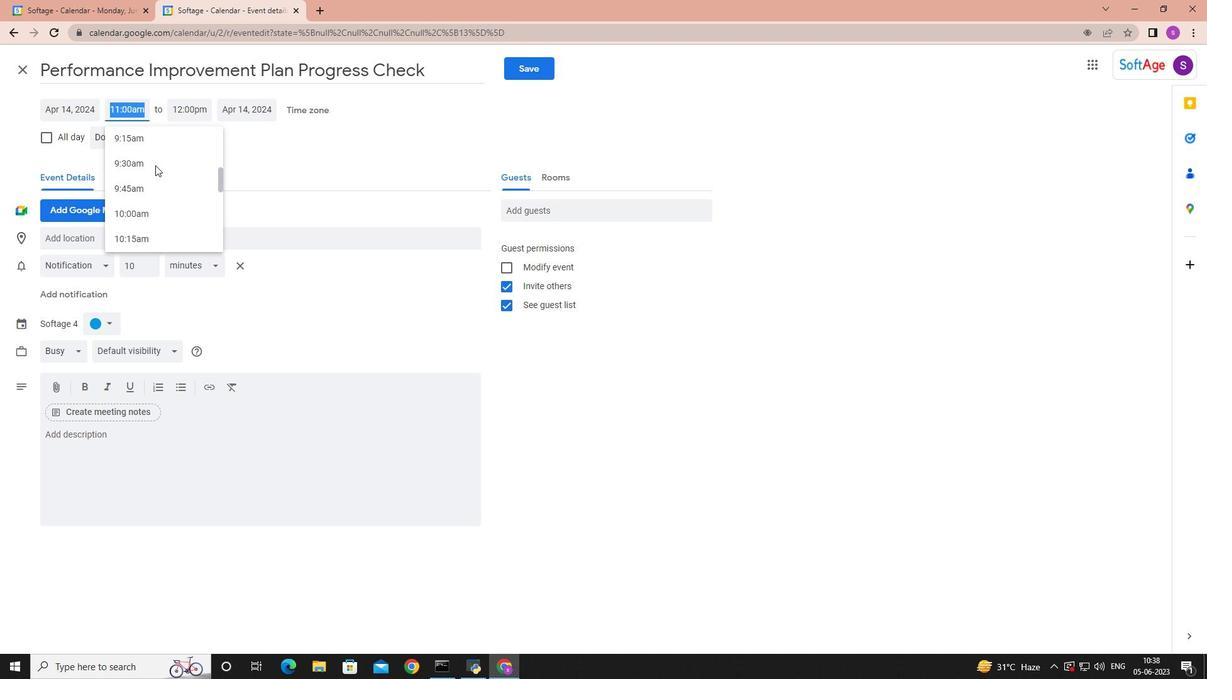 
Action: Key pressed 8<Key.shift>:50<Key.shift>AM<Key.enter>
Screenshot: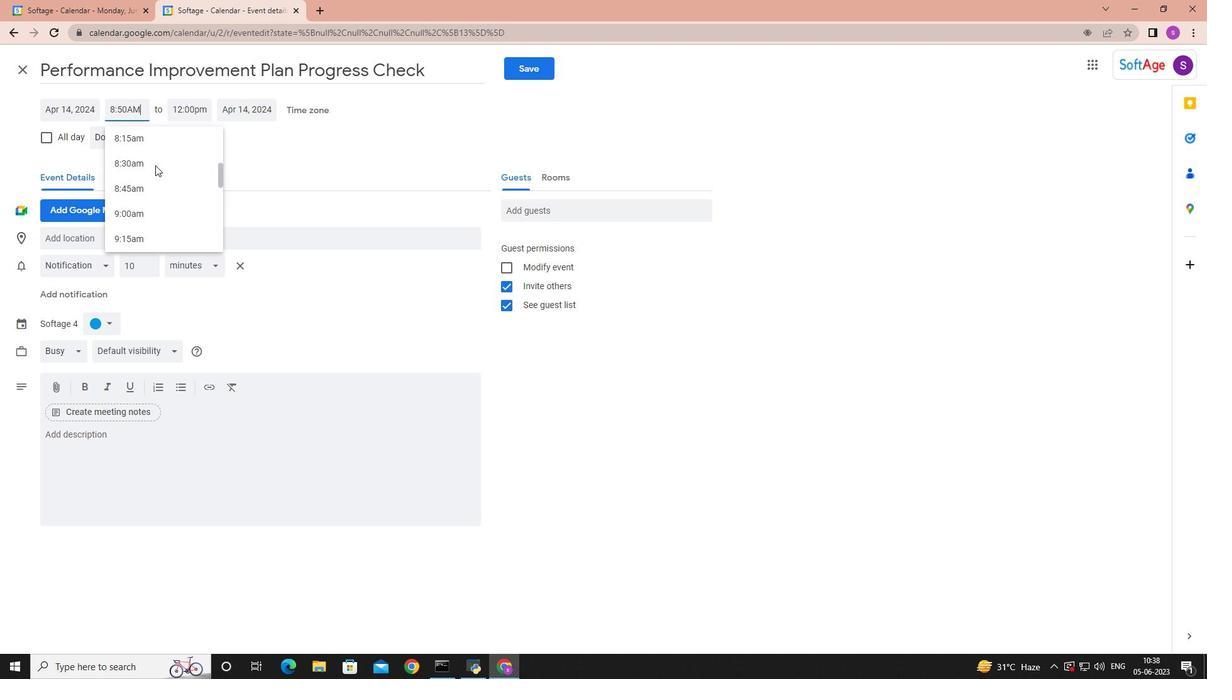 
Action: Mouse moved to (175, 111)
Screenshot: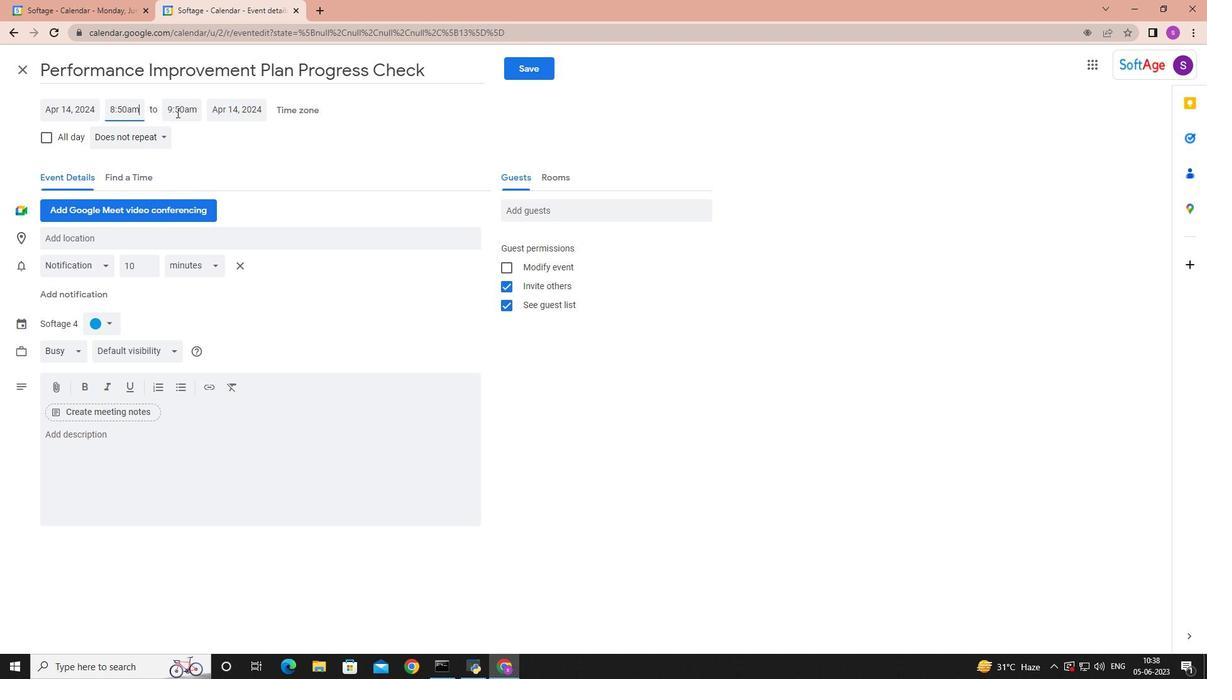 
Action: Mouse pressed left at (175, 111)
Screenshot: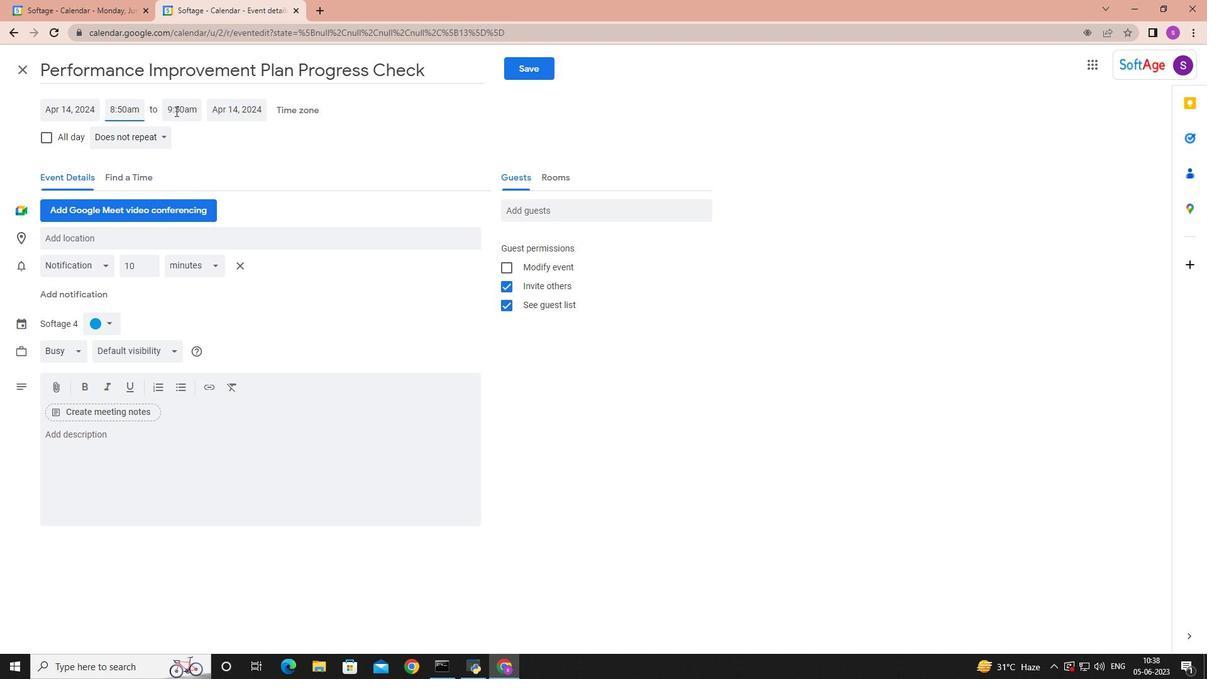
Action: Mouse moved to (193, 236)
Screenshot: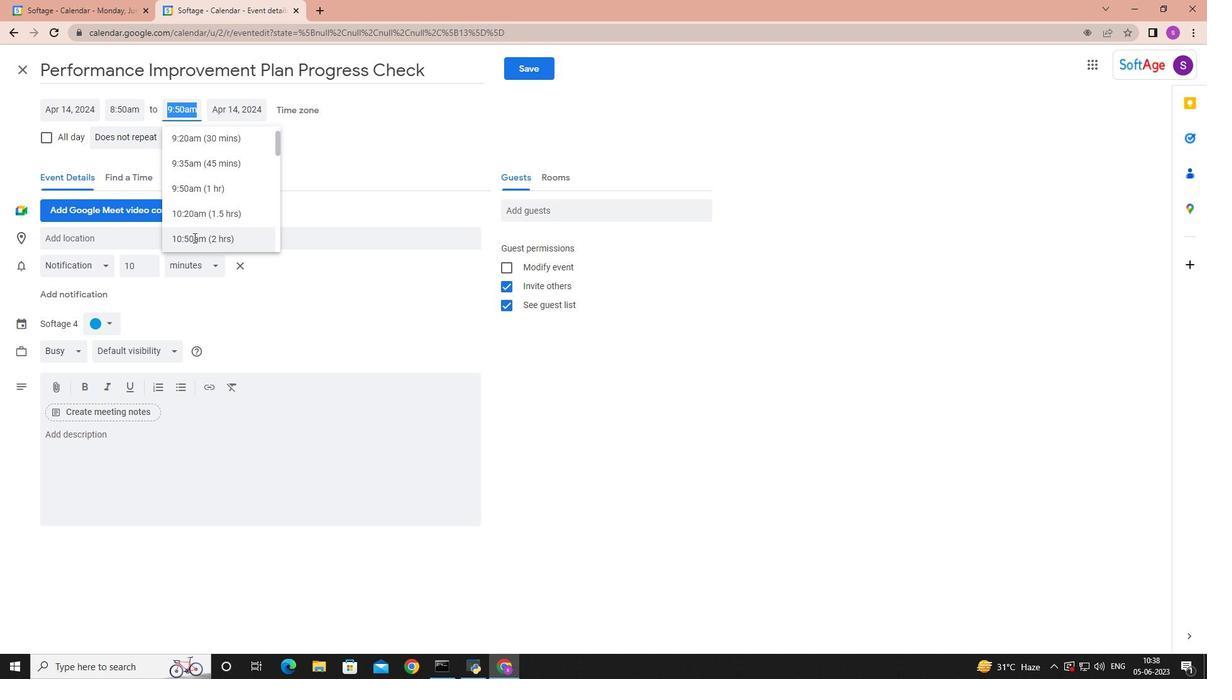 
Action: Mouse pressed left at (193, 236)
Screenshot: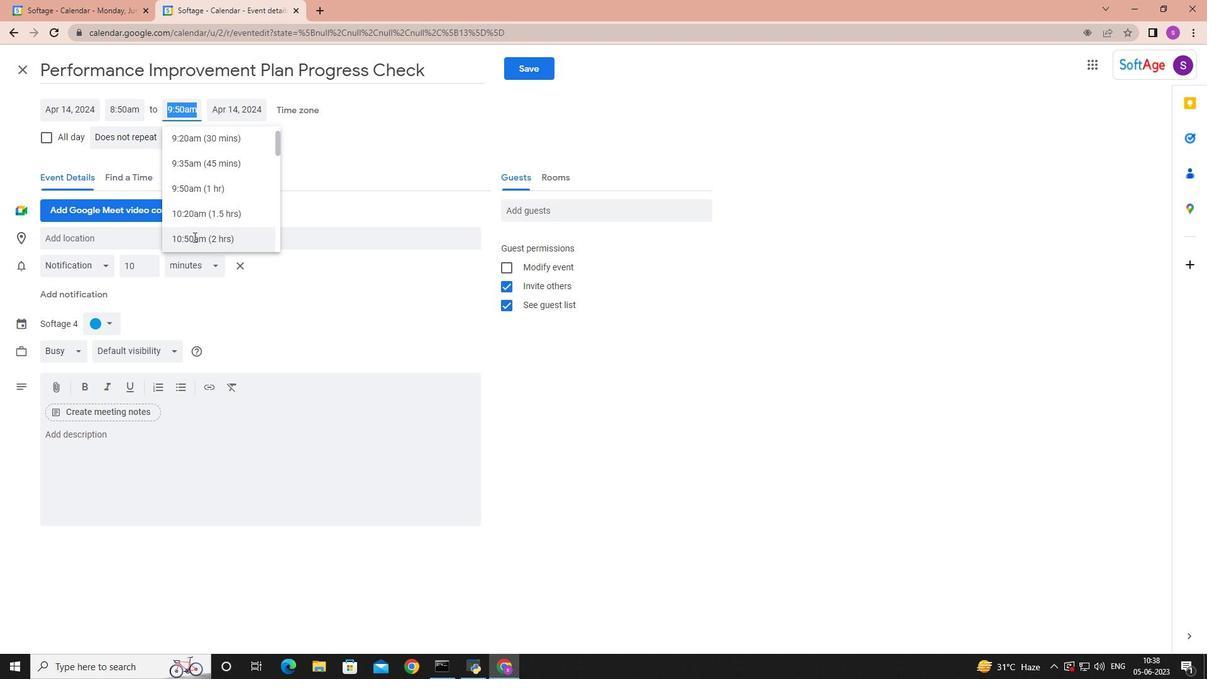 
Action: Mouse moved to (130, 440)
Screenshot: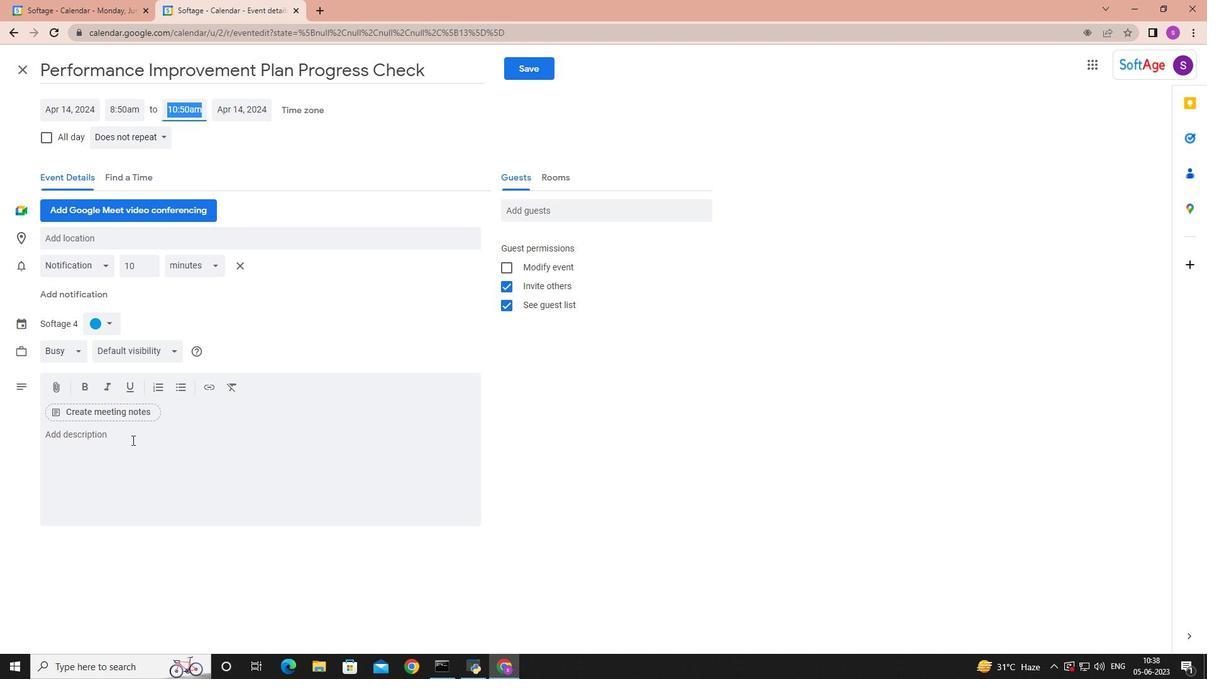 
Action: Mouse pressed left at (130, 440)
Screenshot: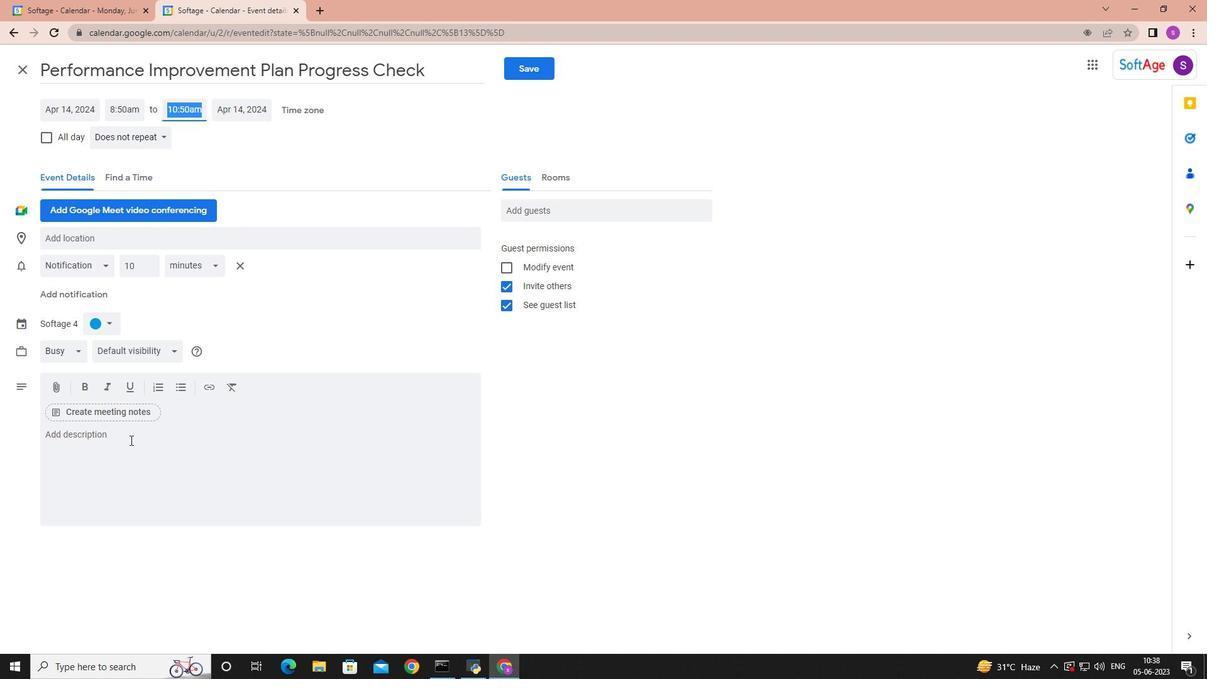 
Action: Key pressed <Key.shift>During<Key.space>the<Key.space><Key.shift>Quality<Key.space><Key.shift>Assurance<Key.space><Key.shift>Check<Key.space><Key.backspace>,<Key.space>a<Key.space><Key.shift>Dedicatiom<Key.backspace>n<Key.space>team<Key.space>or<Key.space>quality<Key.space><Key.shift>Assurance<Key.space>professional<Key.space>will<Key.space>conduct<Key.space>a<Key.space>comprehensive<Key.space>assessment<Key.space>of<Key.space>the<Key.space>project<Key.space>against<Key.space>predert<Key.backspace><Key.backspace>termined<Key.space>quality<Key.space>criteria.<Key.space><Key.shift>The<Key.space>team<Key.space>will<Key.space>review<Key.space>various<Key.space>aspects,methodologies<Key.space>and<Key.space>actual<Key.space>deliverables,<Key.space>to<Key.space>ensure<Key.space>they<Key.space>meet<Key.space>the<Key.space>defined<Key.space>quality<Key.space>standards<Key.space>.
Screenshot: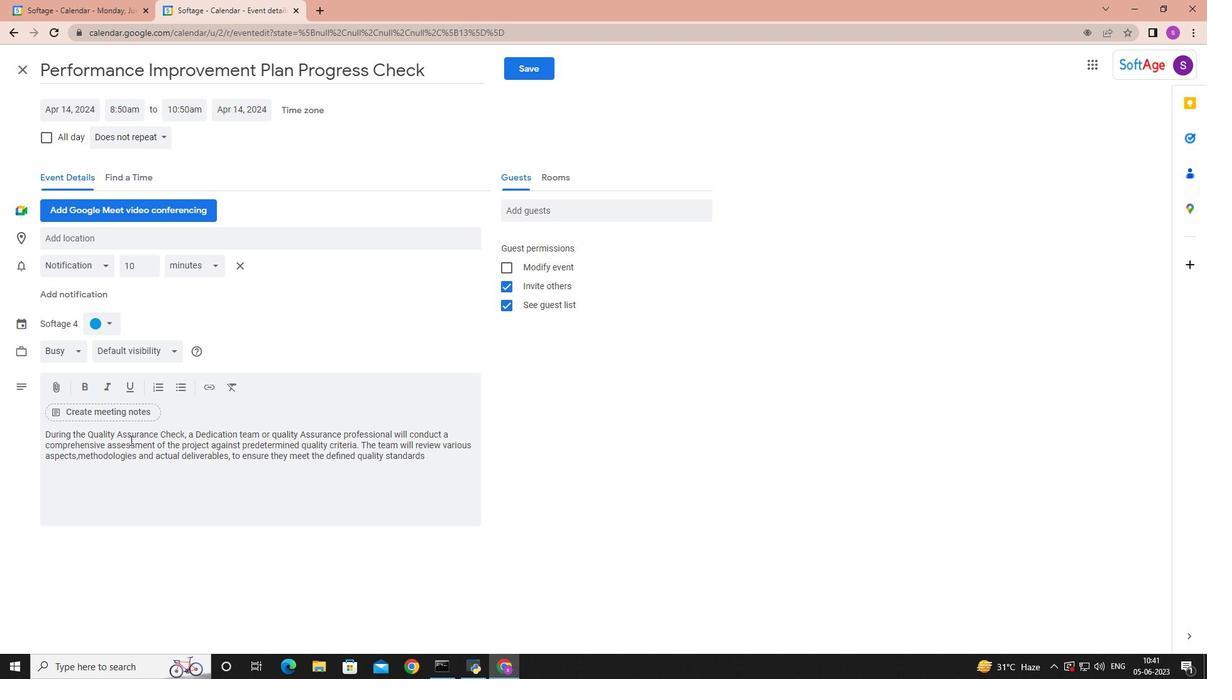
Action: Mouse moved to (110, 321)
Screenshot: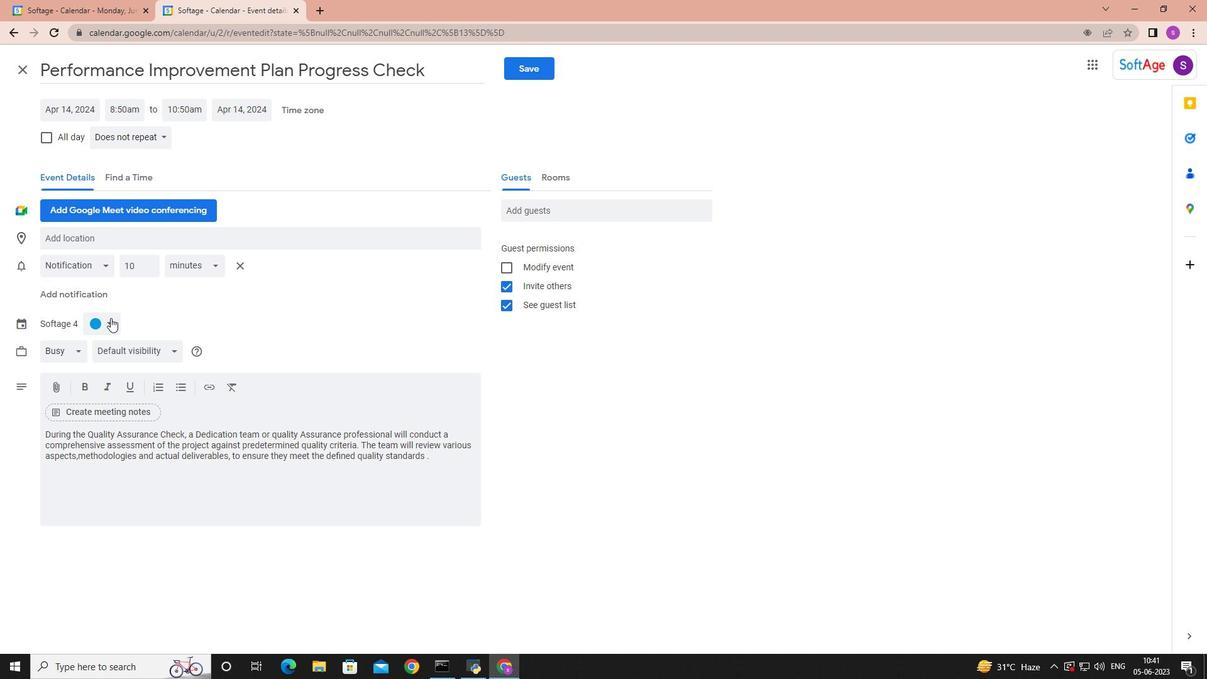 
Action: Mouse pressed left at (110, 321)
Screenshot: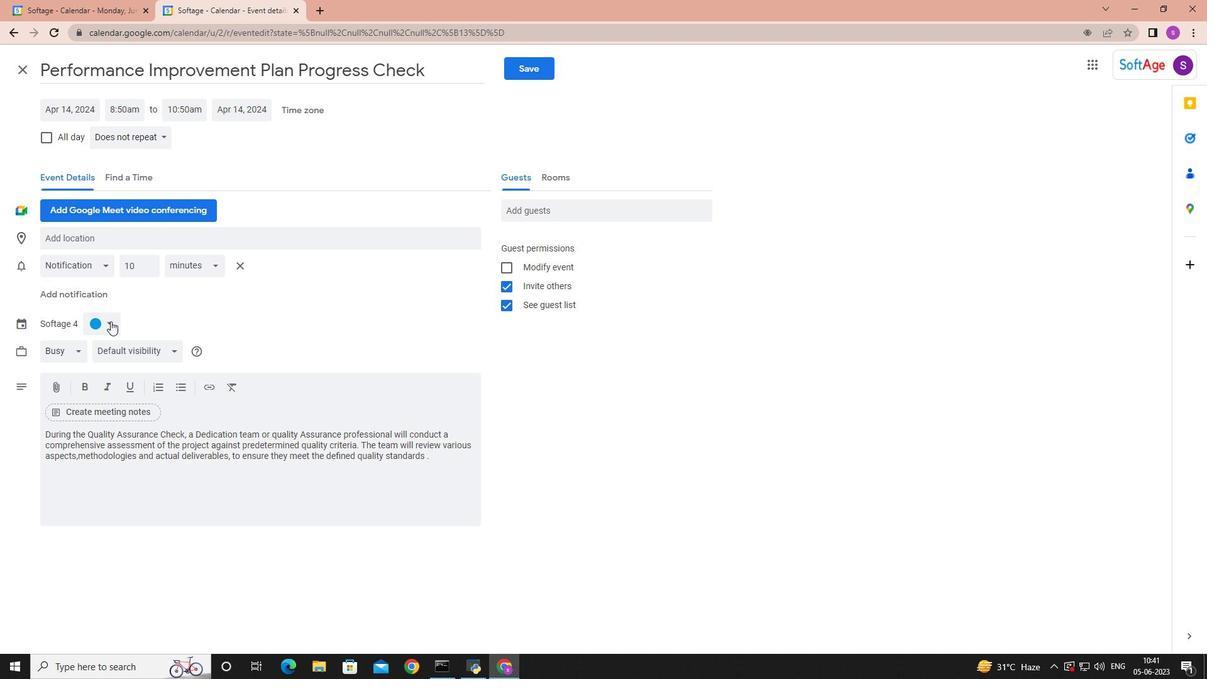 
Action: Mouse moved to (111, 340)
Screenshot: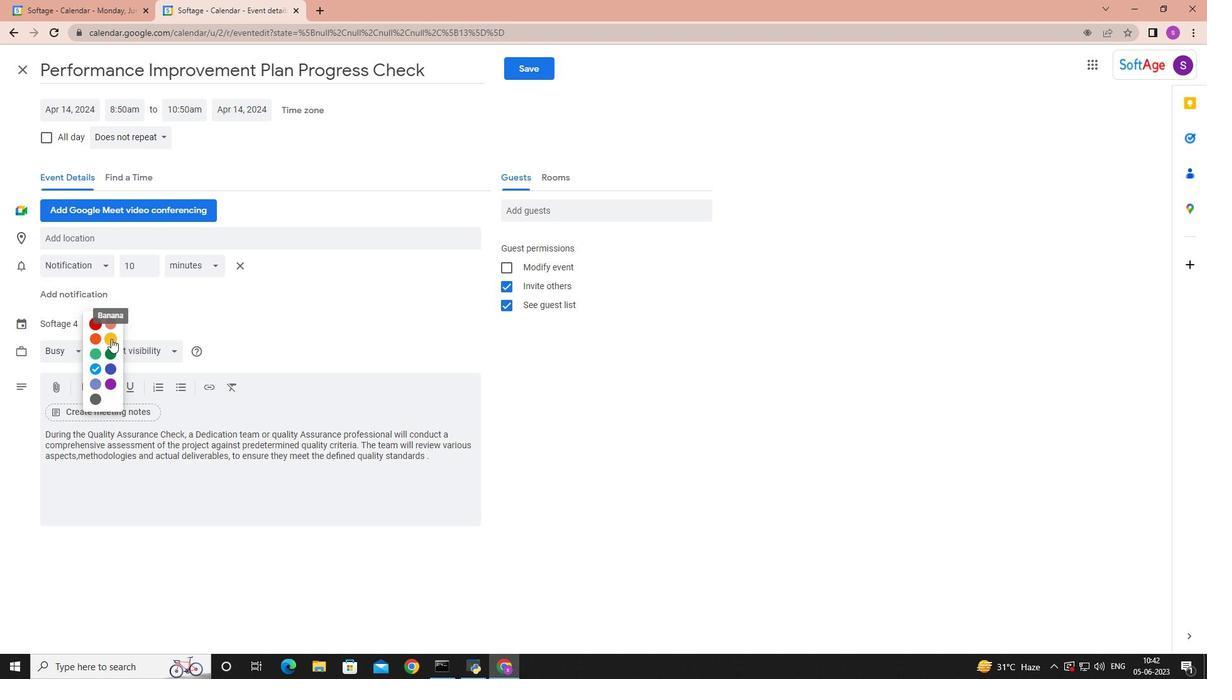 
Action: Mouse pressed left at (111, 340)
Screenshot: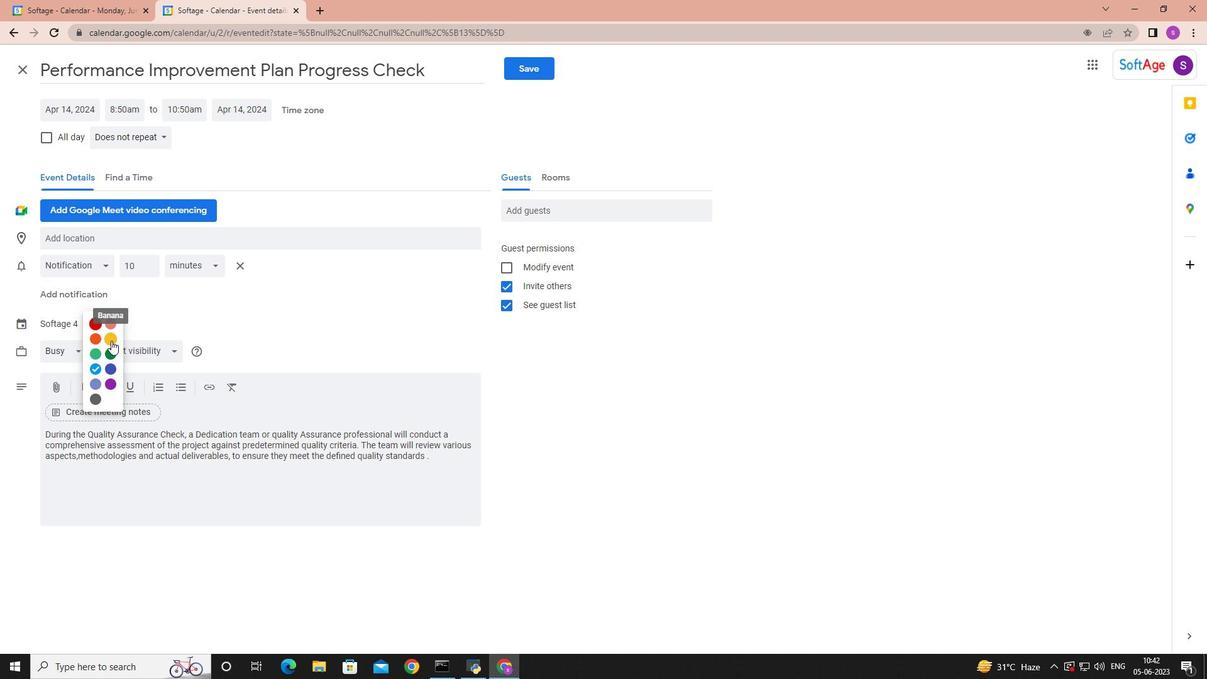 
Action: Mouse moved to (116, 234)
Screenshot: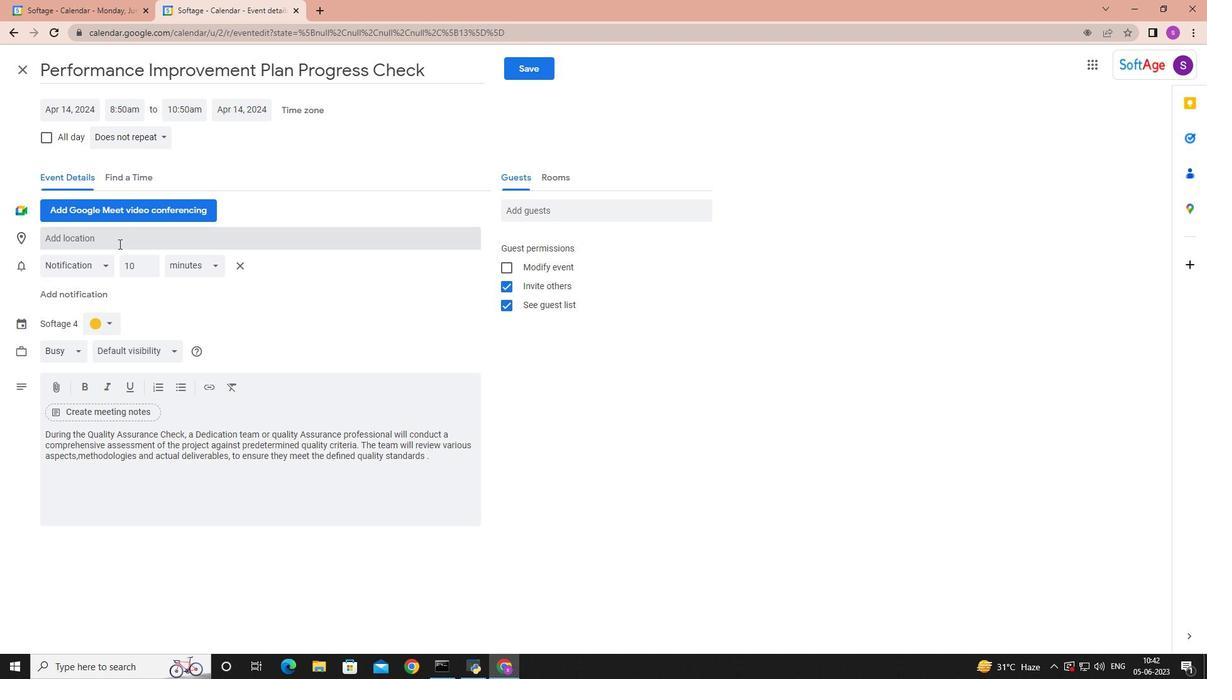 
Action: Mouse pressed left at (116, 234)
Screenshot: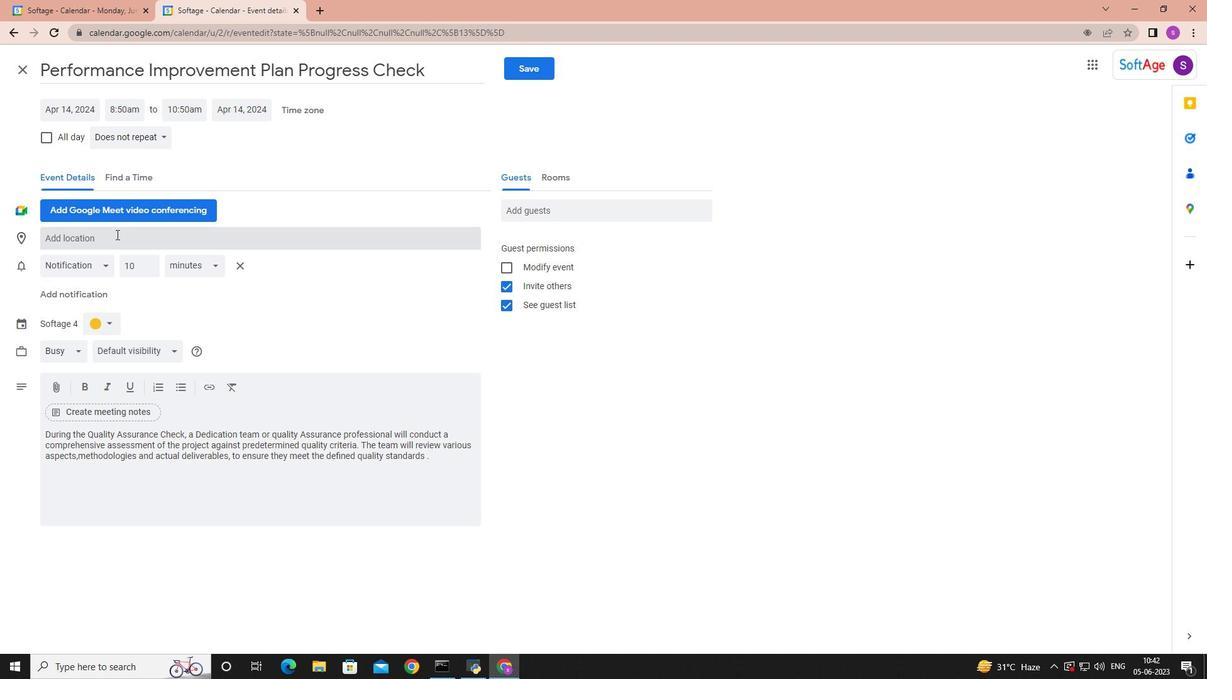 
Action: Key pressed <Key.shift>Johannesburg,<Key.space><Key.shift>South<Key.space><Key.shift>Africa
Screenshot: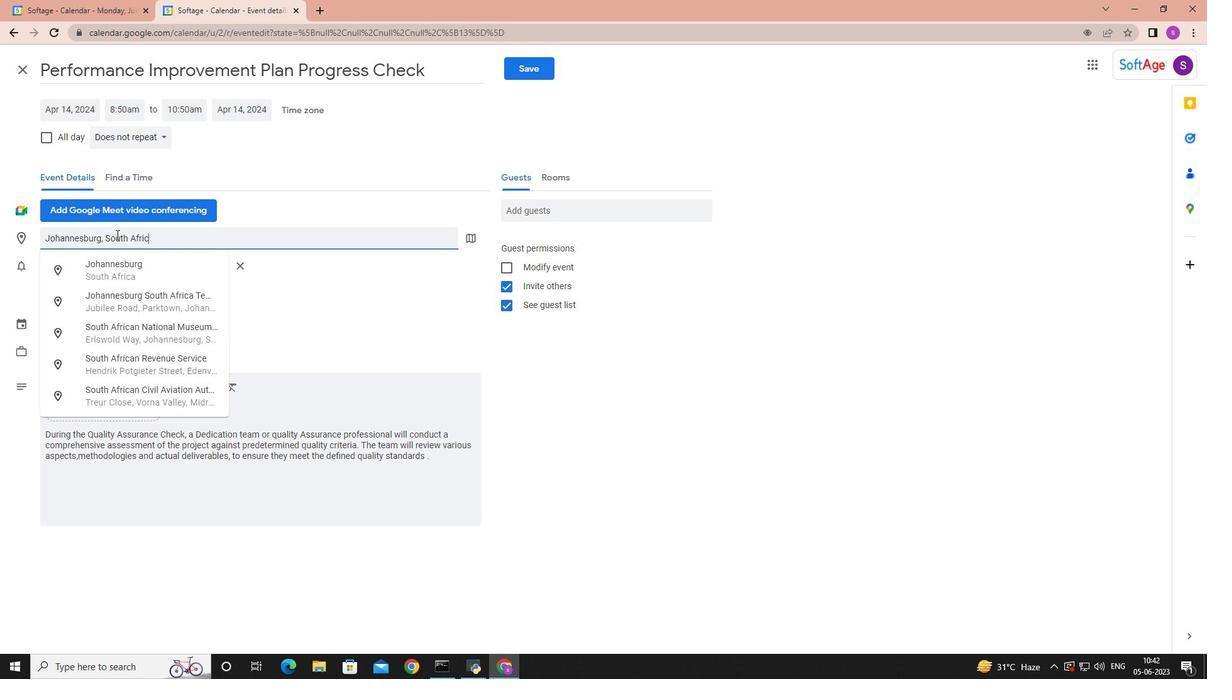 
Action: Mouse moved to (528, 211)
Screenshot: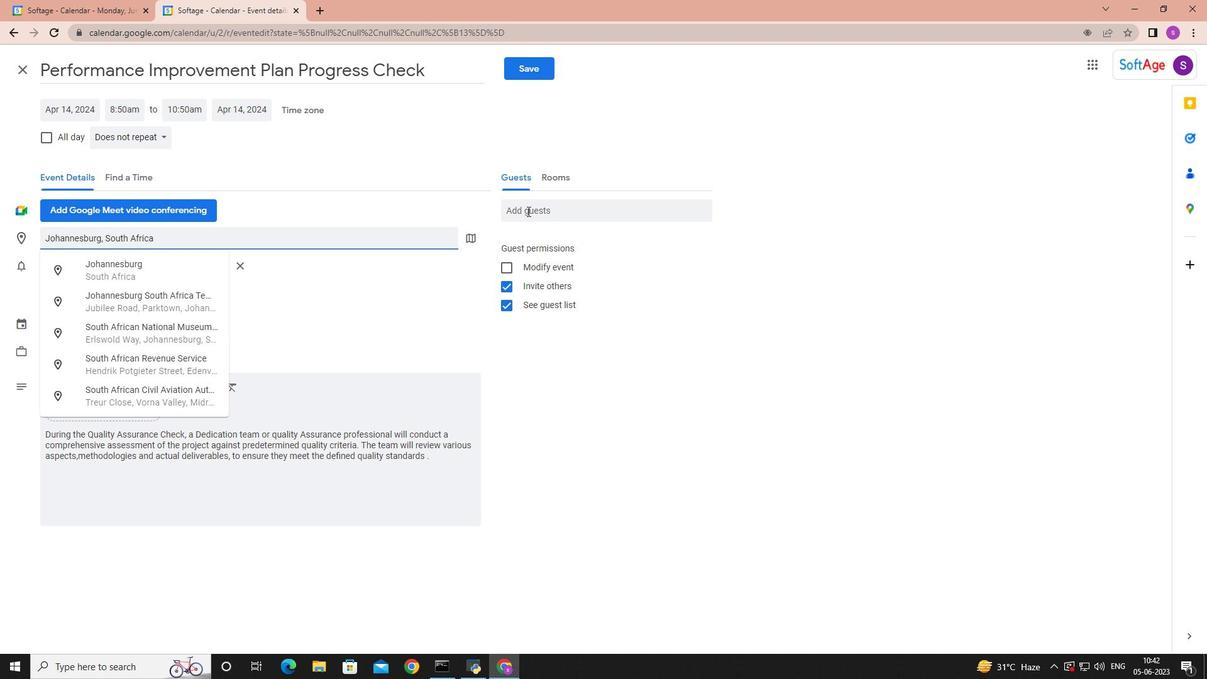 
Action: Mouse pressed left at (528, 211)
Screenshot: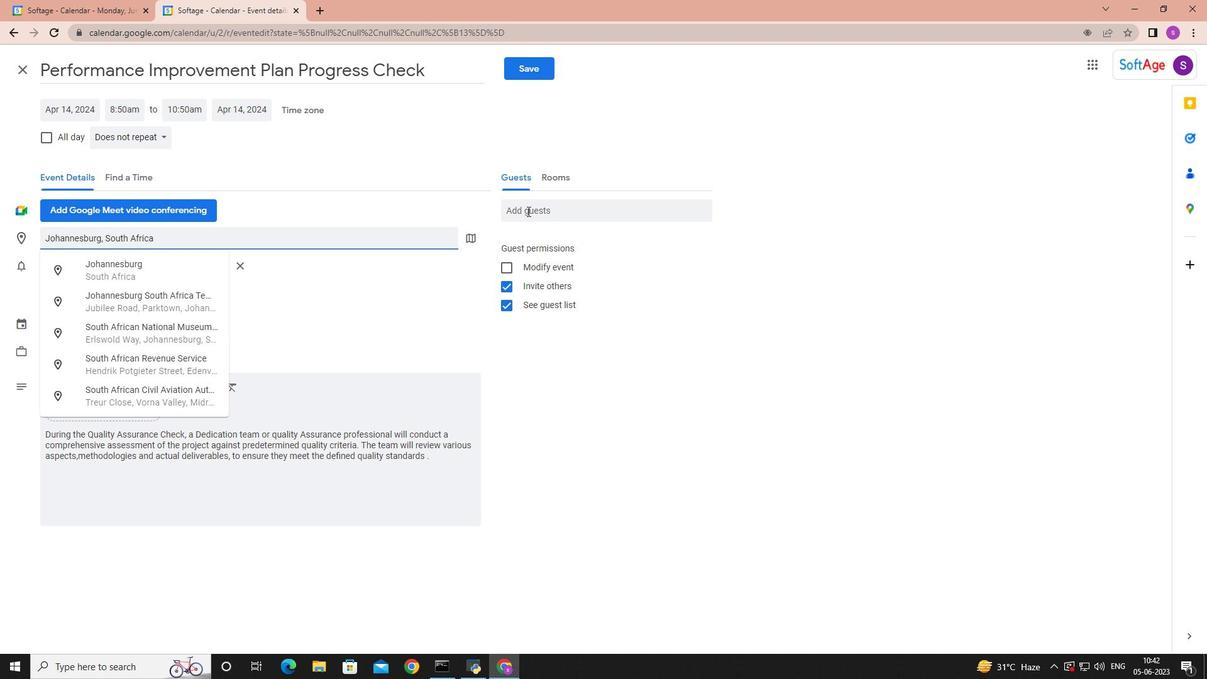 
Action: Mouse moved to (529, 210)
Screenshot: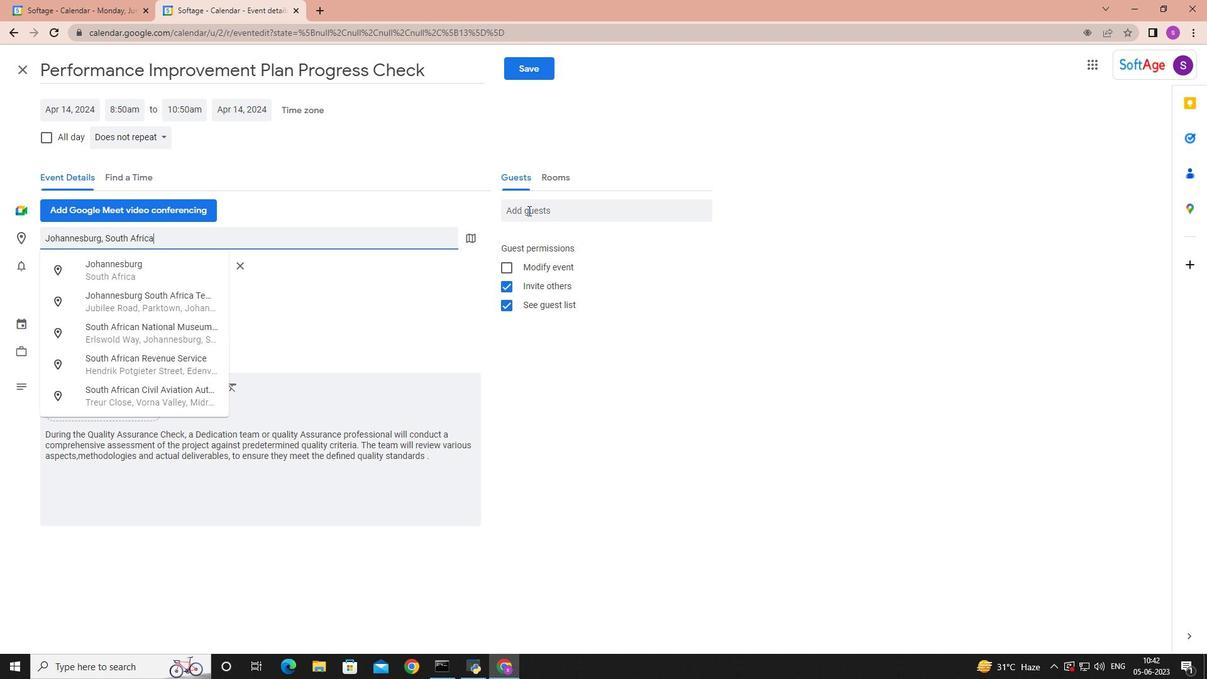 
Action: Key pressed softage.5
Screenshot: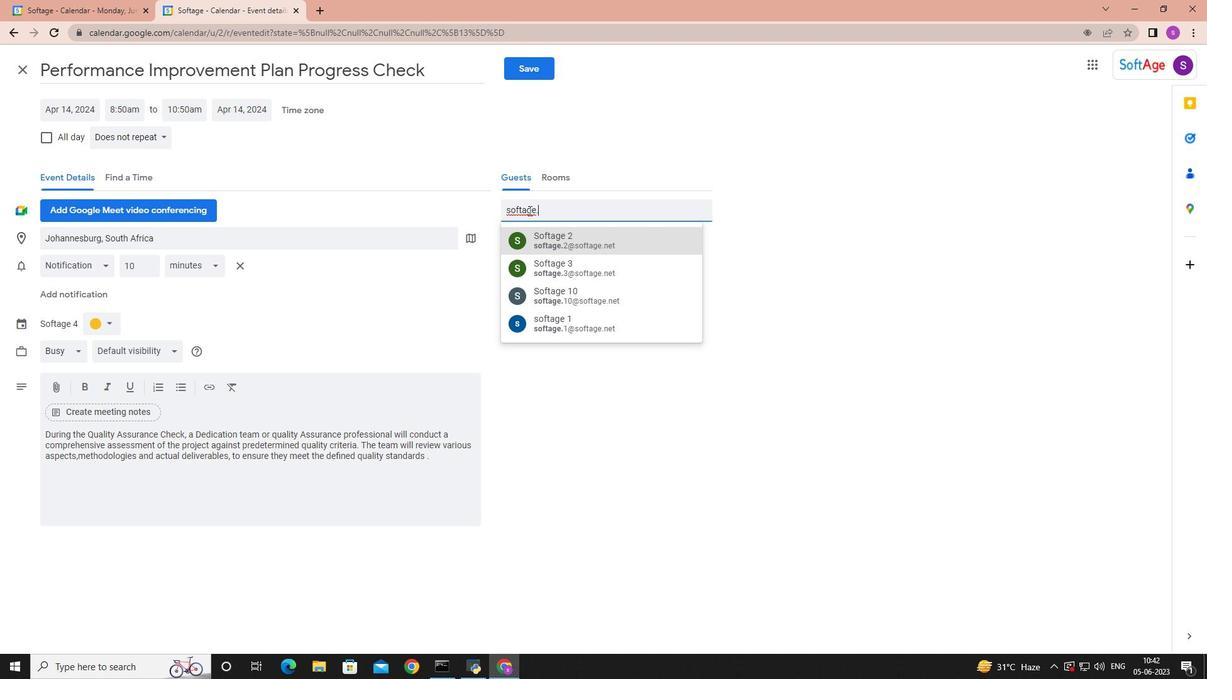 
Action: Mouse moved to (570, 240)
Screenshot: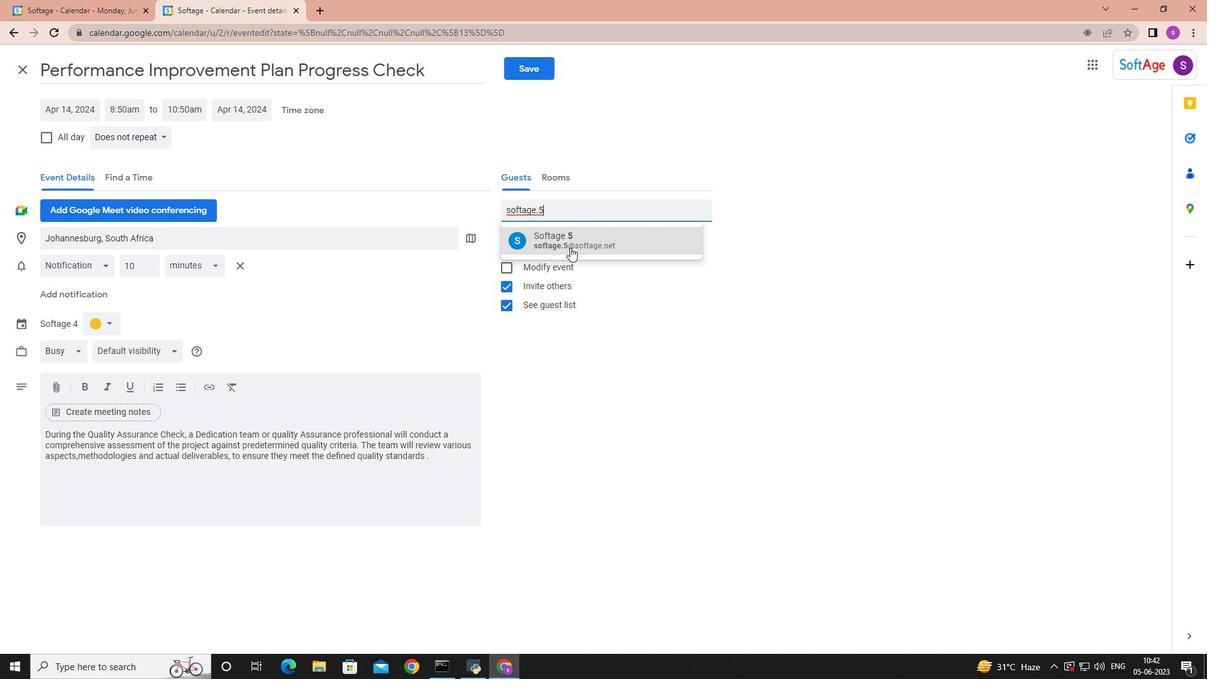 
Action: Mouse pressed left at (570, 240)
Screenshot: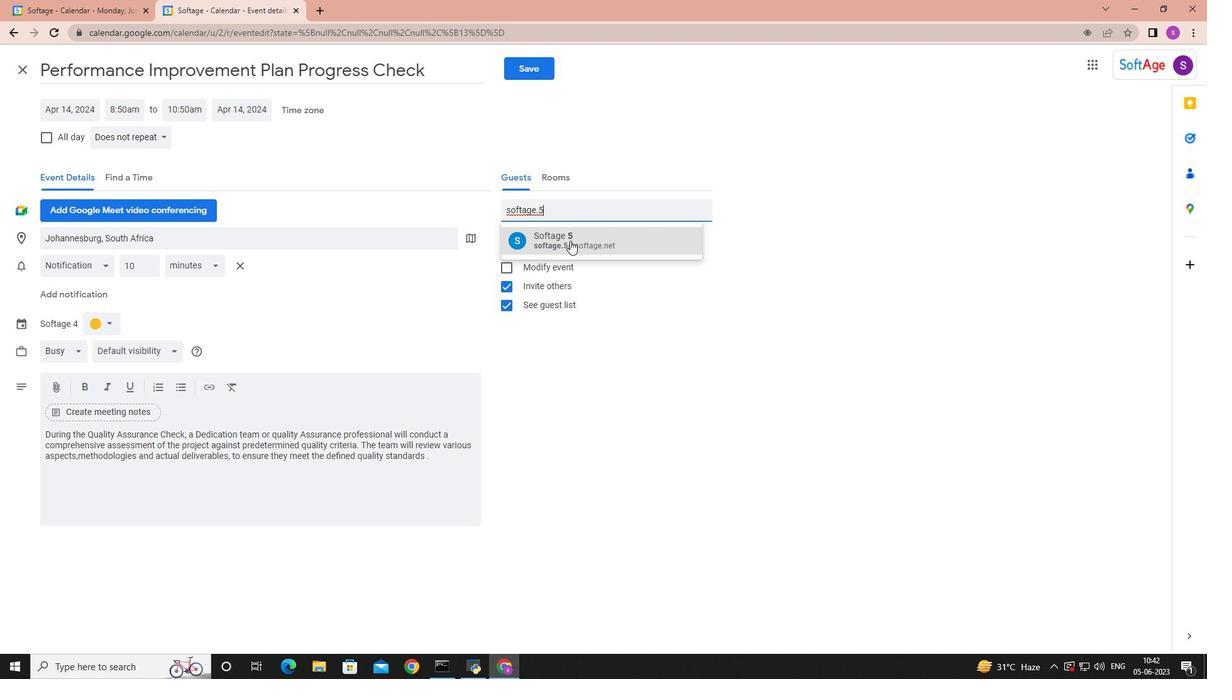 
Action: Key pressed sofatge.6
Screenshot: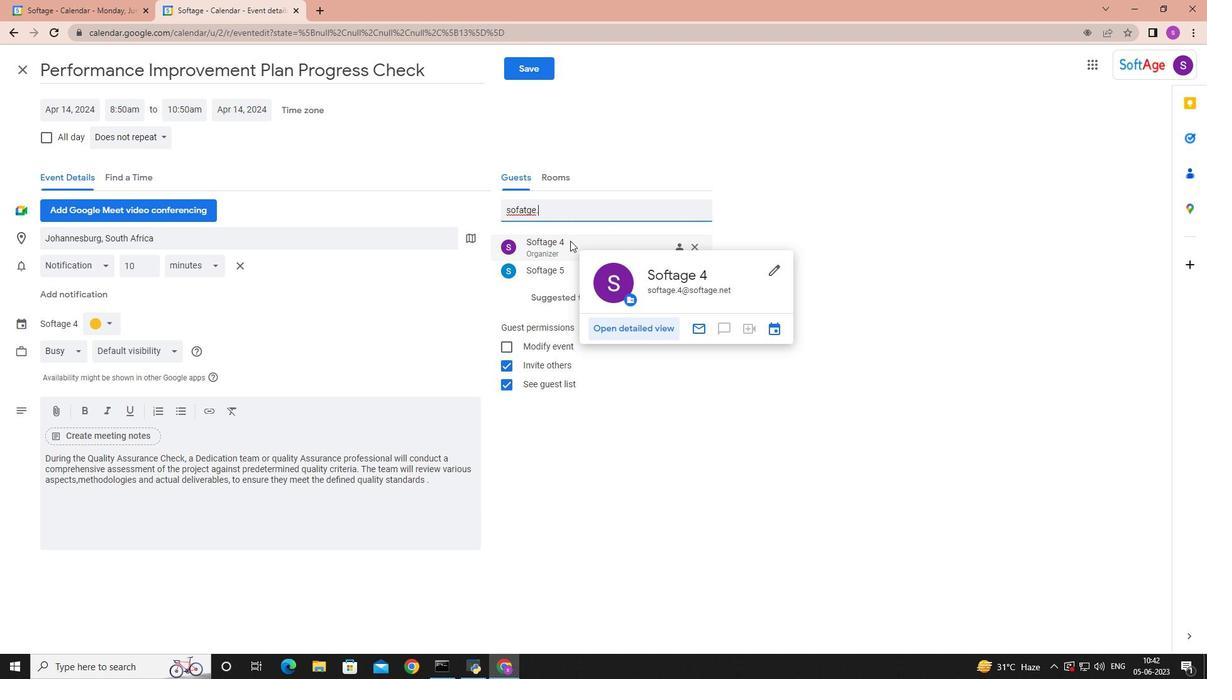 
Action: Mouse moved to (567, 206)
Screenshot: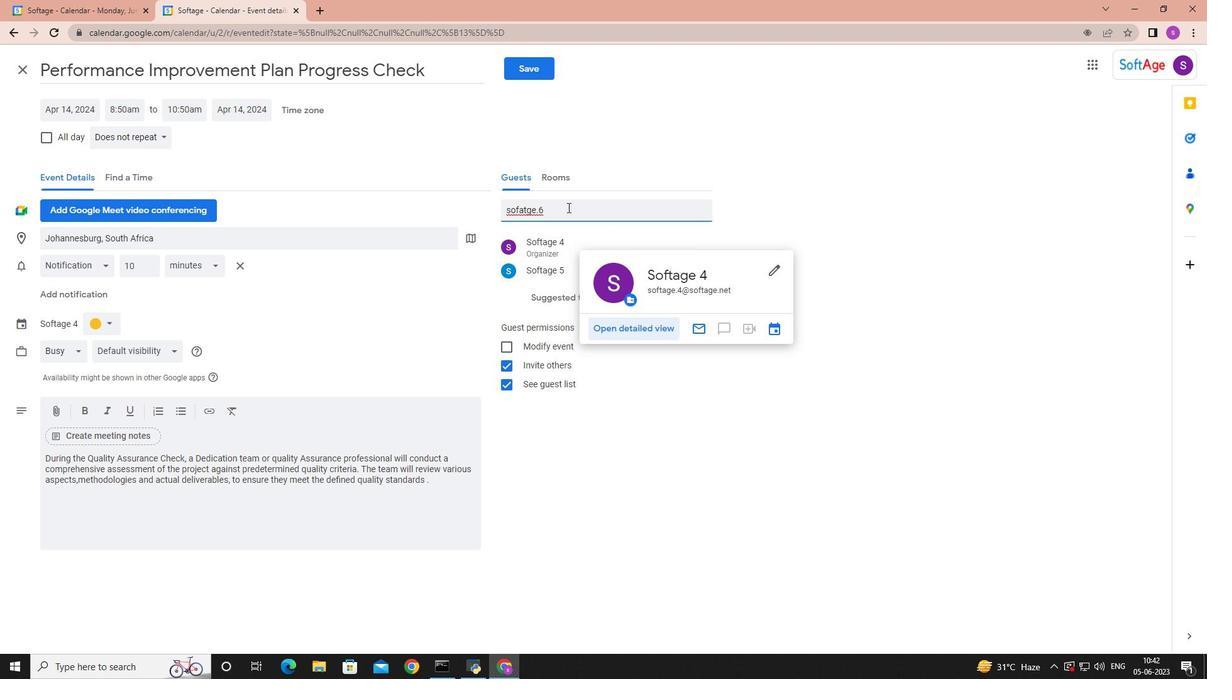 
Action: Key pressed <Key.backspace><Key.backspace><Key.backspace><Key.backspace><Key.backspace><Key.backspace>tage.6
Screenshot: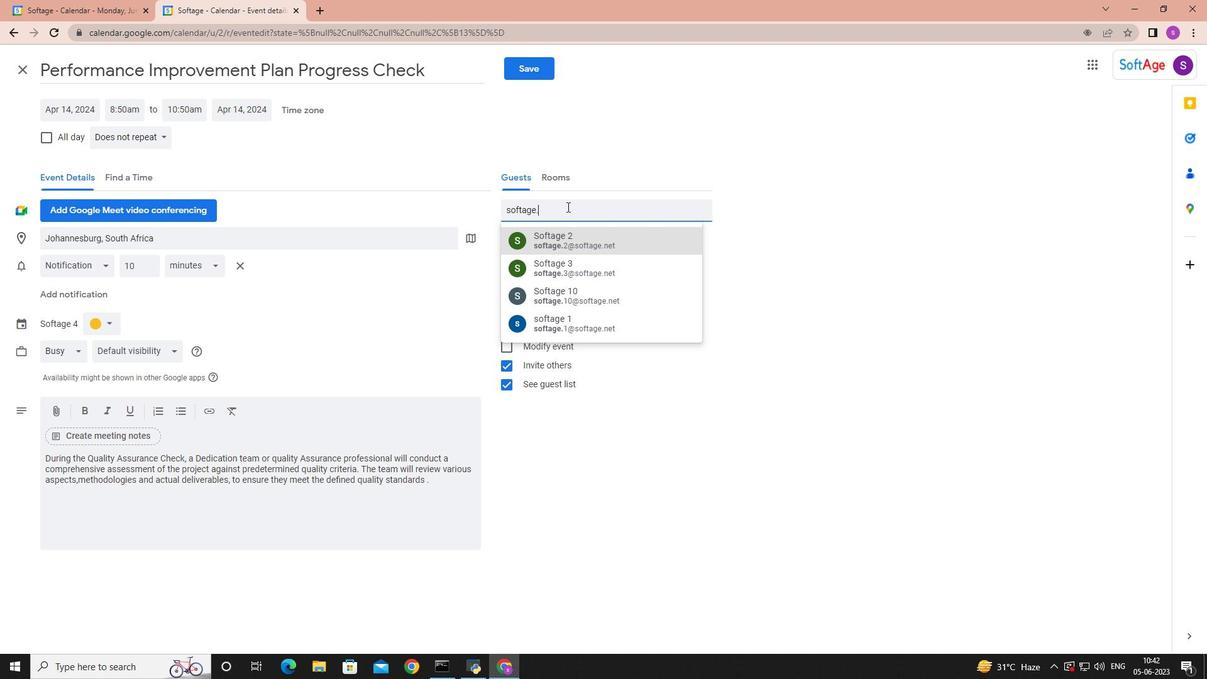 
Action: Mouse moved to (569, 231)
Screenshot: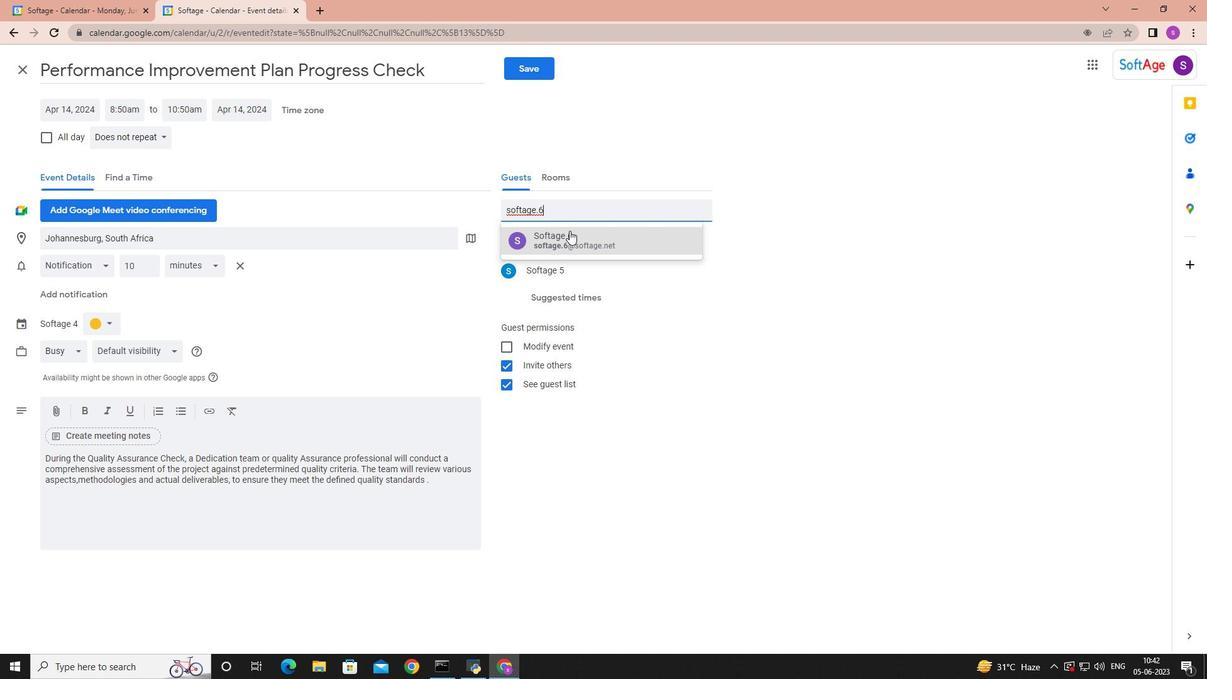 
Action: Mouse pressed left at (569, 231)
Screenshot: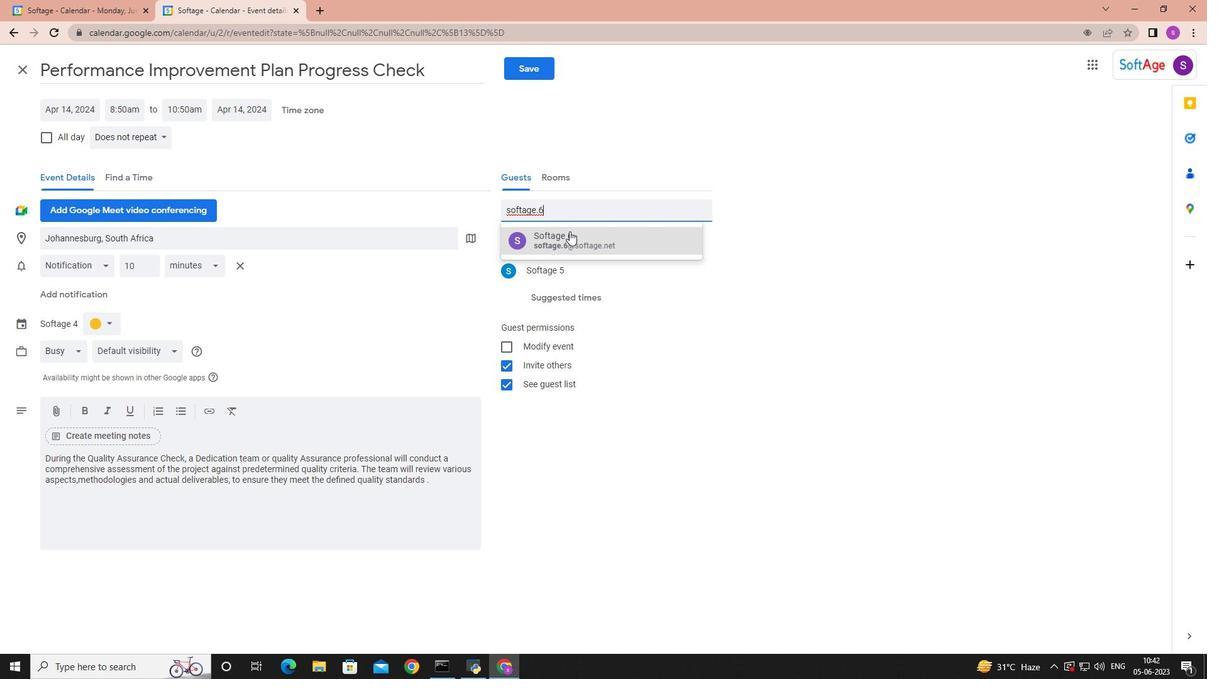 
Action: Mouse moved to (159, 134)
Screenshot: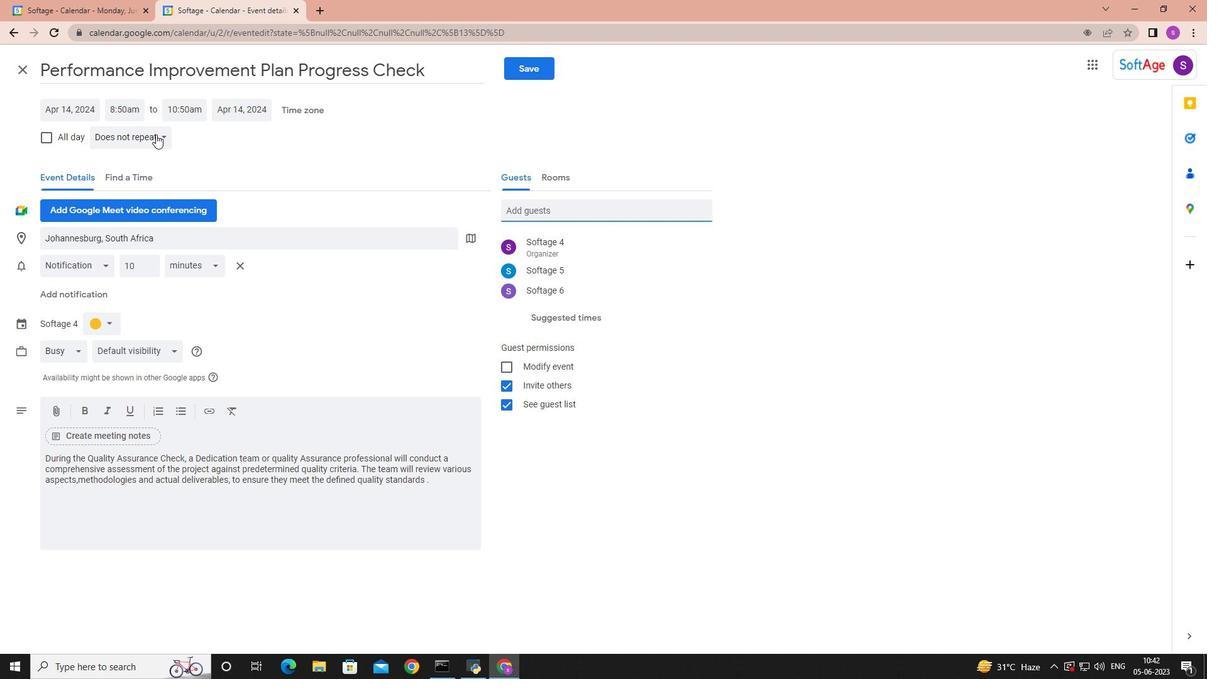 
Action: Mouse pressed left at (159, 134)
Screenshot: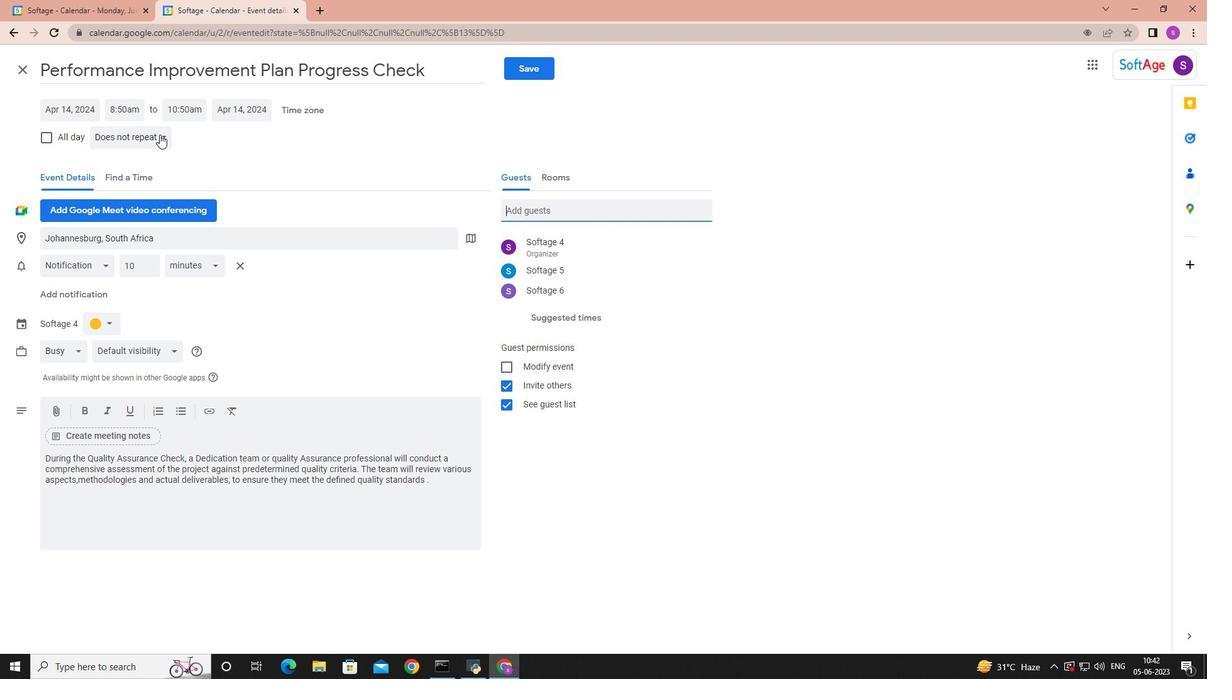 
Action: Mouse moved to (164, 161)
Screenshot: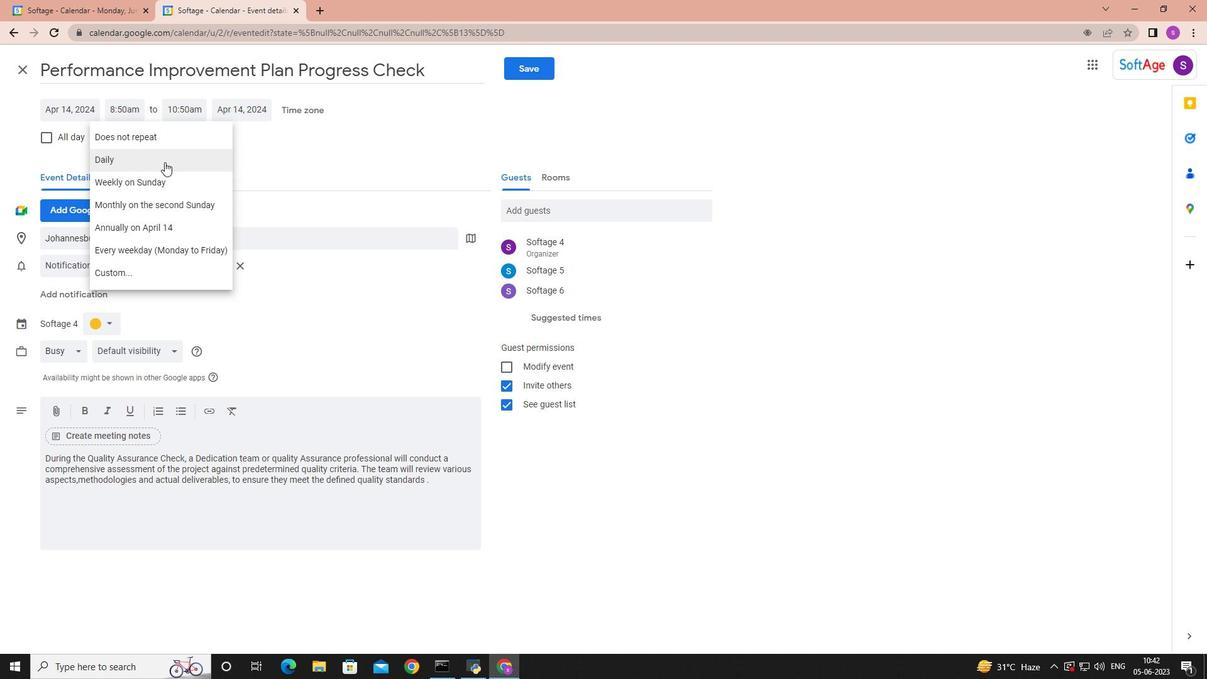 
Action: Mouse pressed left at (164, 161)
Screenshot: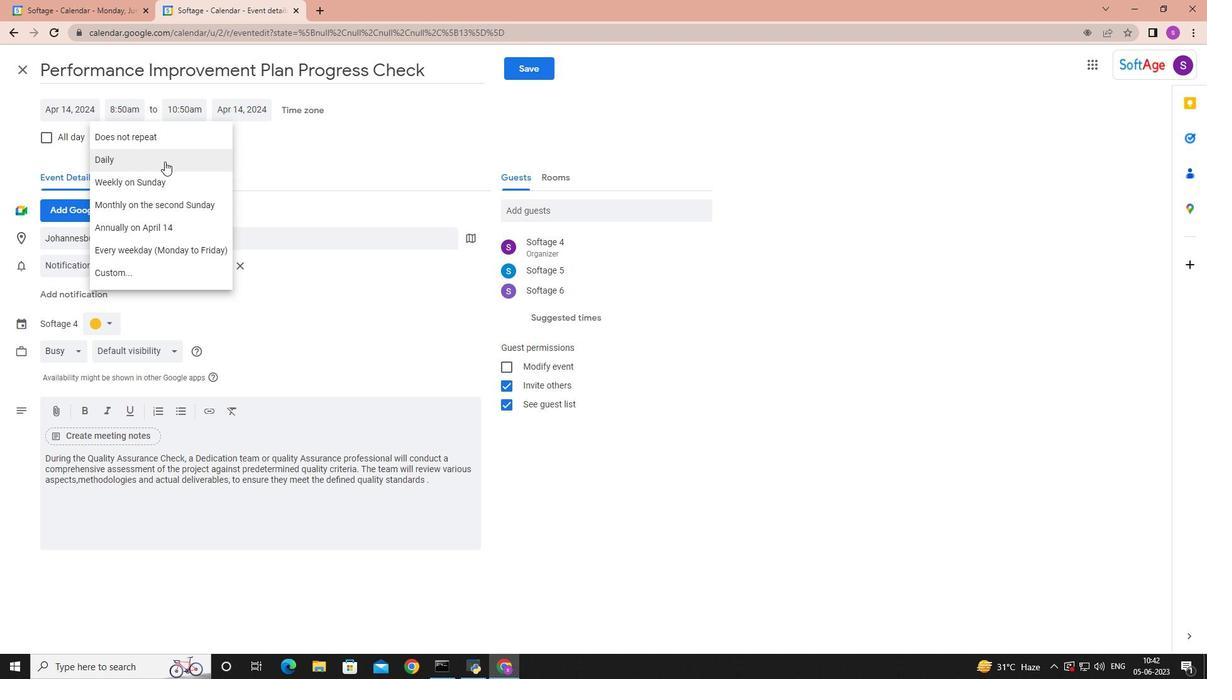 
Action: Mouse moved to (544, 67)
Screenshot: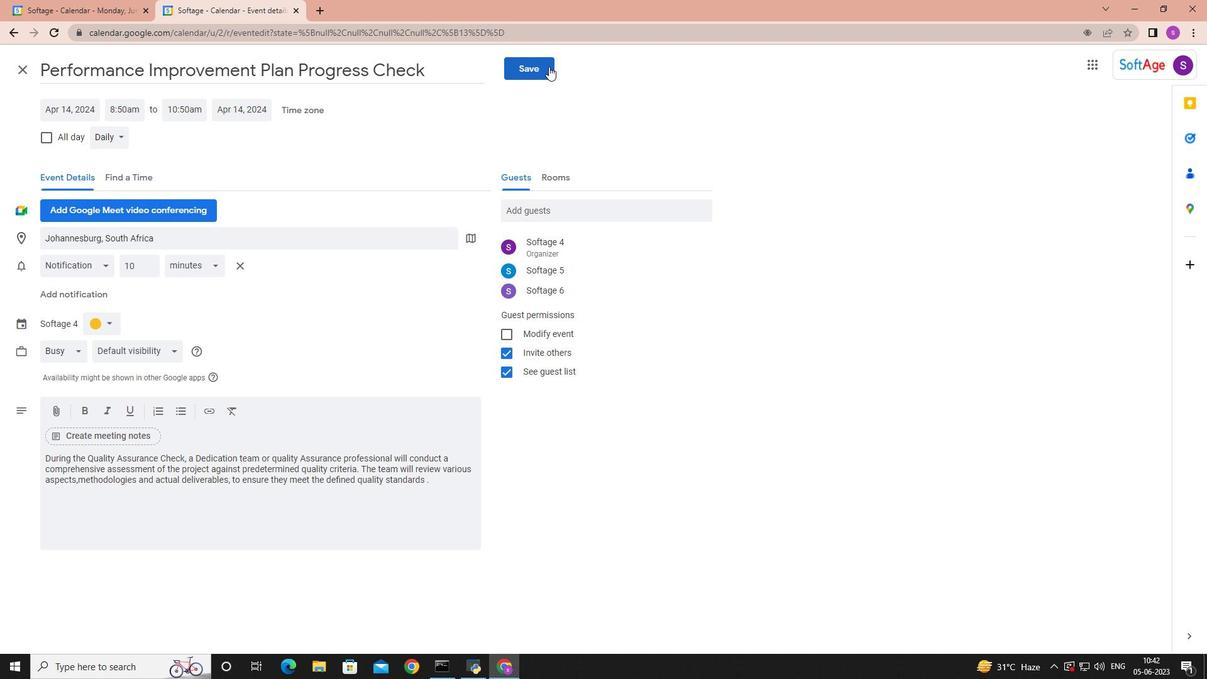 
Action: Mouse pressed left at (544, 67)
Screenshot: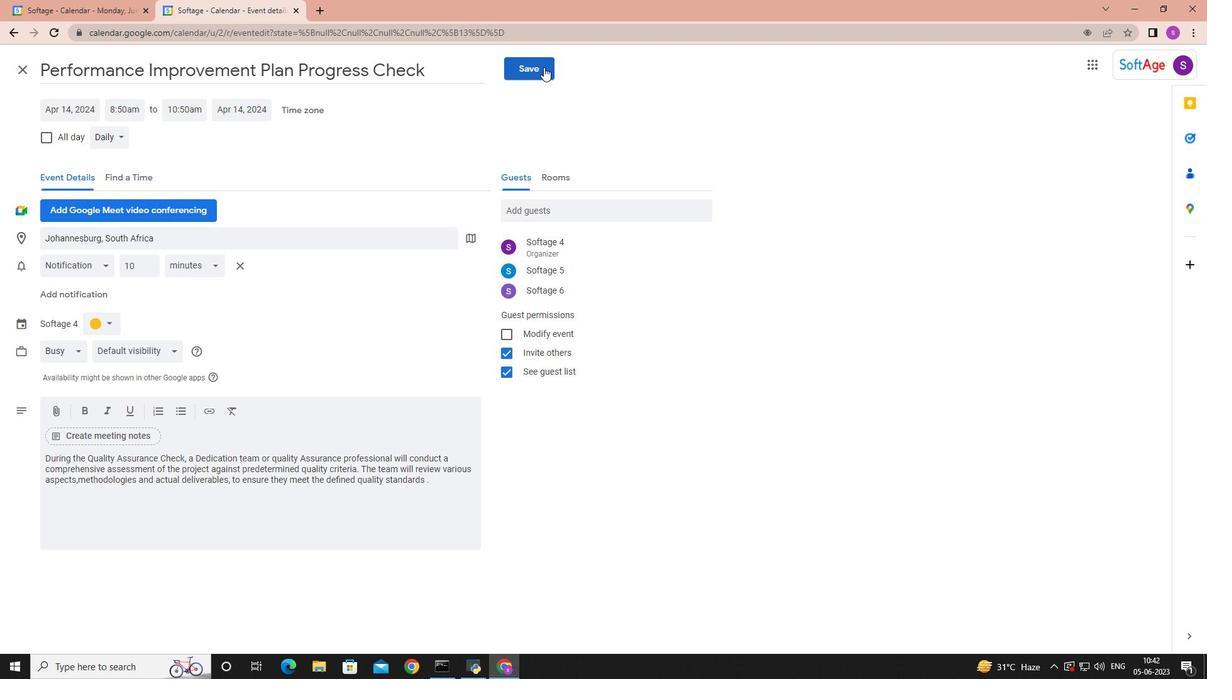 
Action: Mouse moved to (724, 371)
Screenshot: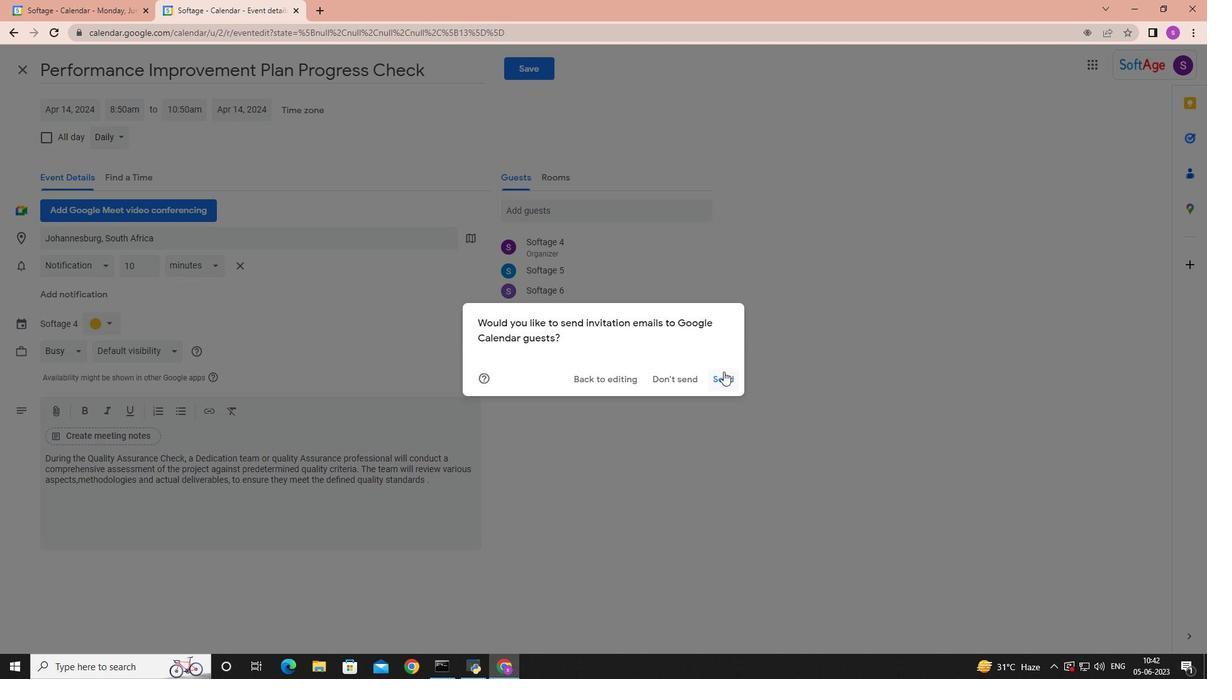 
Action: Mouse pressed left at (724, 371)
Screenshot: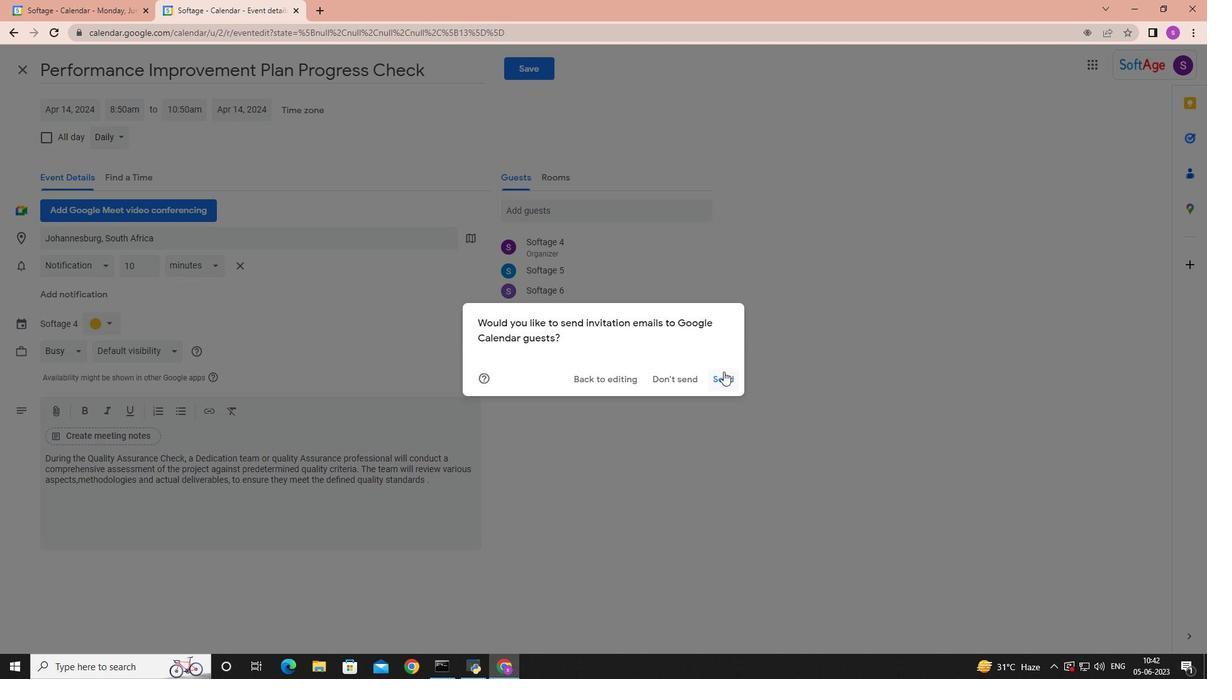 
